 Task: Research Airbnb options in Leposaviq, Kosovo from 10th December, 2023 to 20th December, 2023 for 12 adults.6 bedrooms having 12 beds and 6 bathrooms. Property type can be flat. Amenities needed are: wifi, TV, free parkinig on premises, gym, breakfast. Look for 3 properties as per requirement.
Action: Mouse moved to (477, 66)
Screenshot: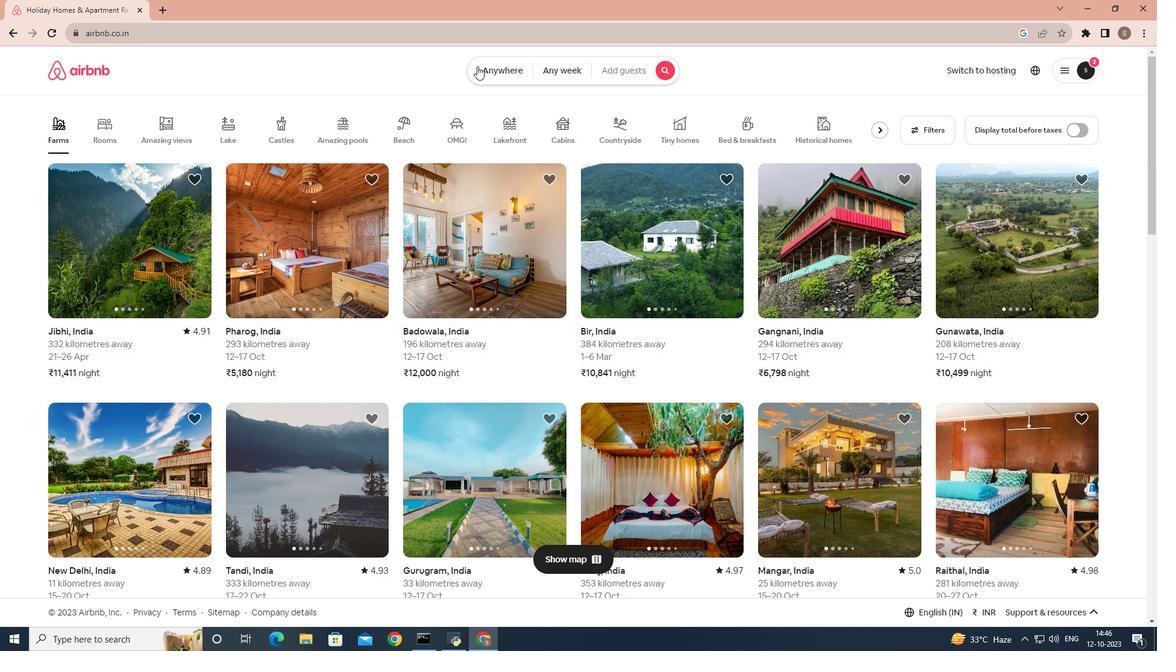 
Action: Mouse pressed left at (477, 66)
Screenshot: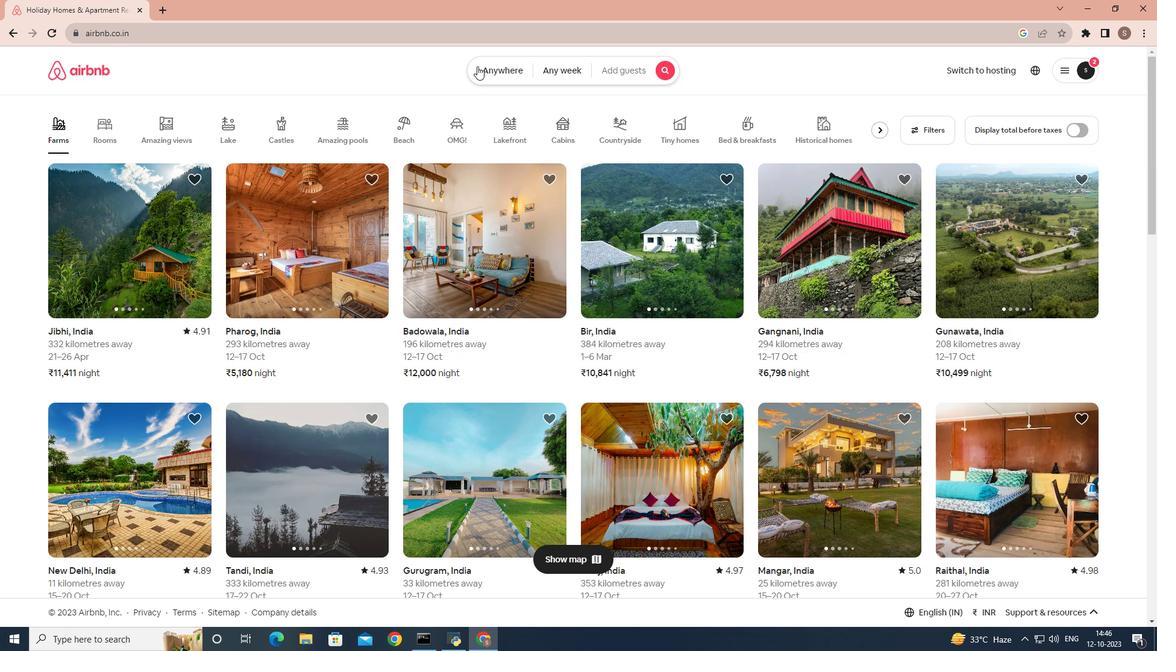 
Action: Mouse moved to (416, 116)
Screenshot: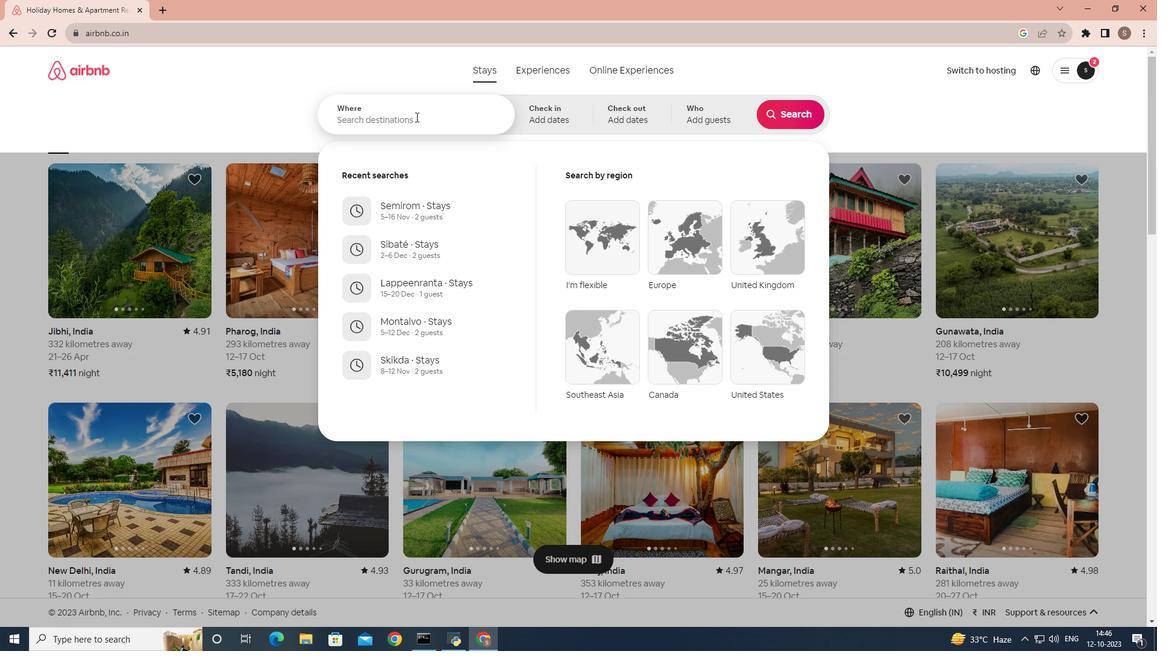 
Action: Mouse pressed left at (416, 116)
Screenshot: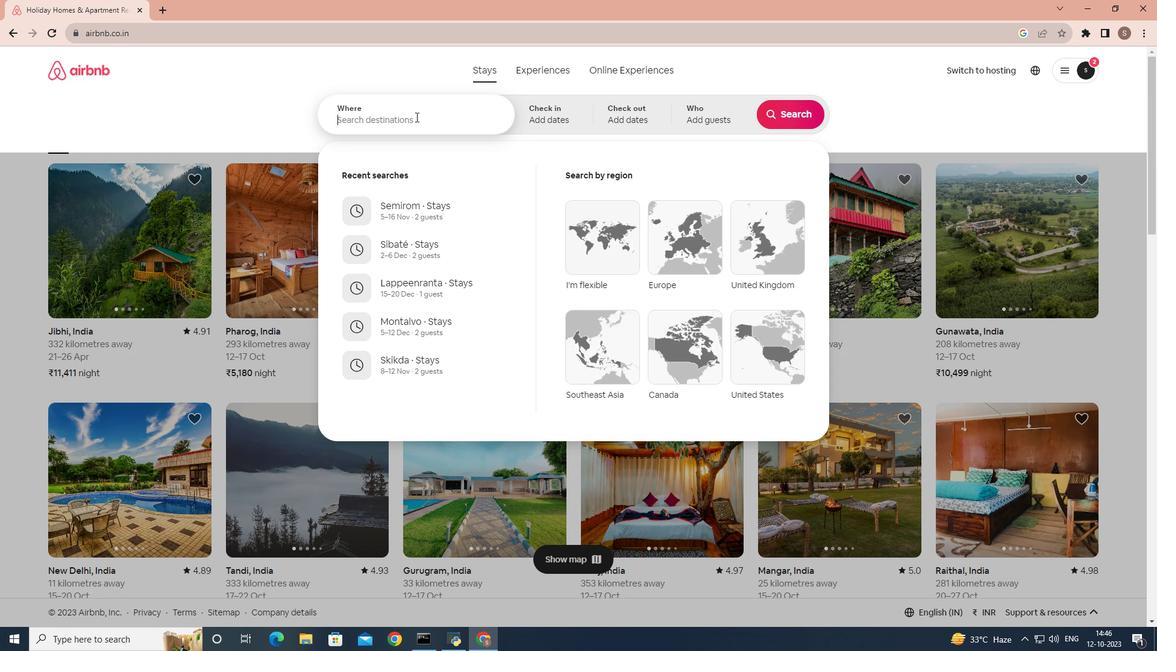 
Action: Key pressed leposaviq
Screenshot: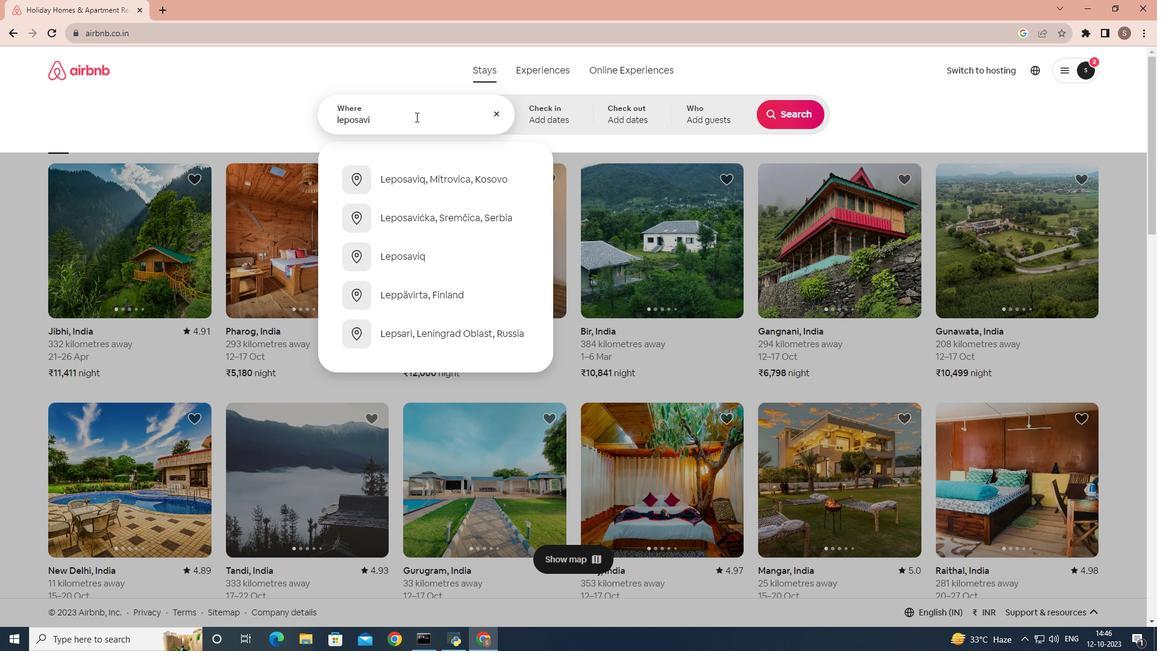 
Action: Mouse moved to (411, 173)
Screenshot: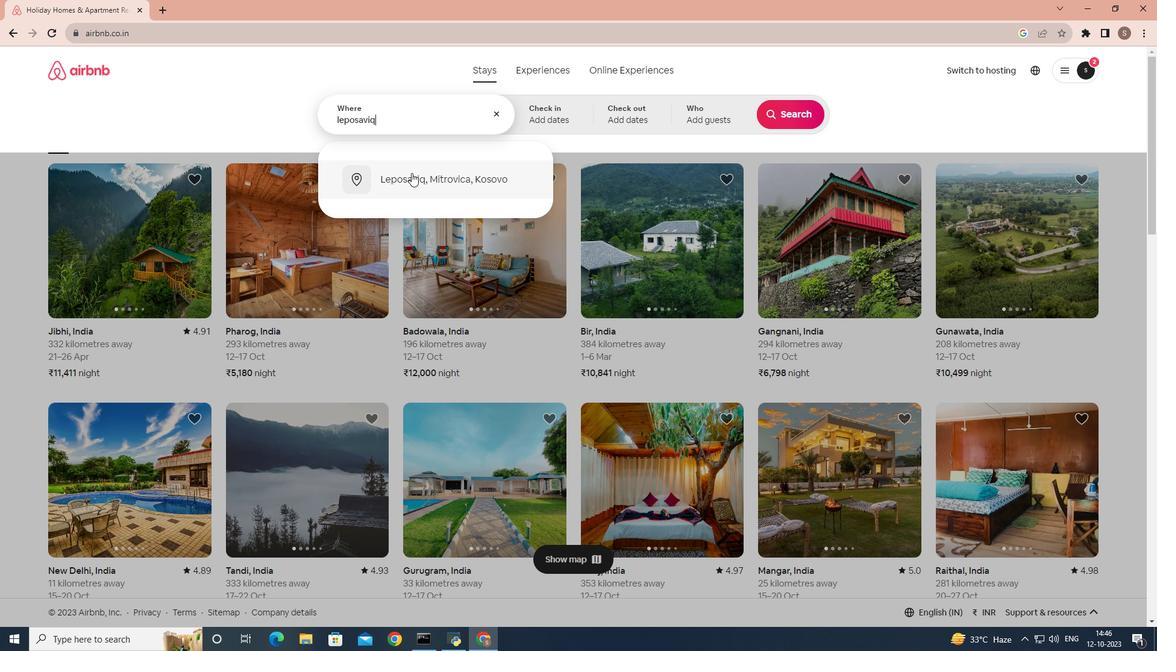 
Action: Mouse pressed left at (411, 173)
Screenshot: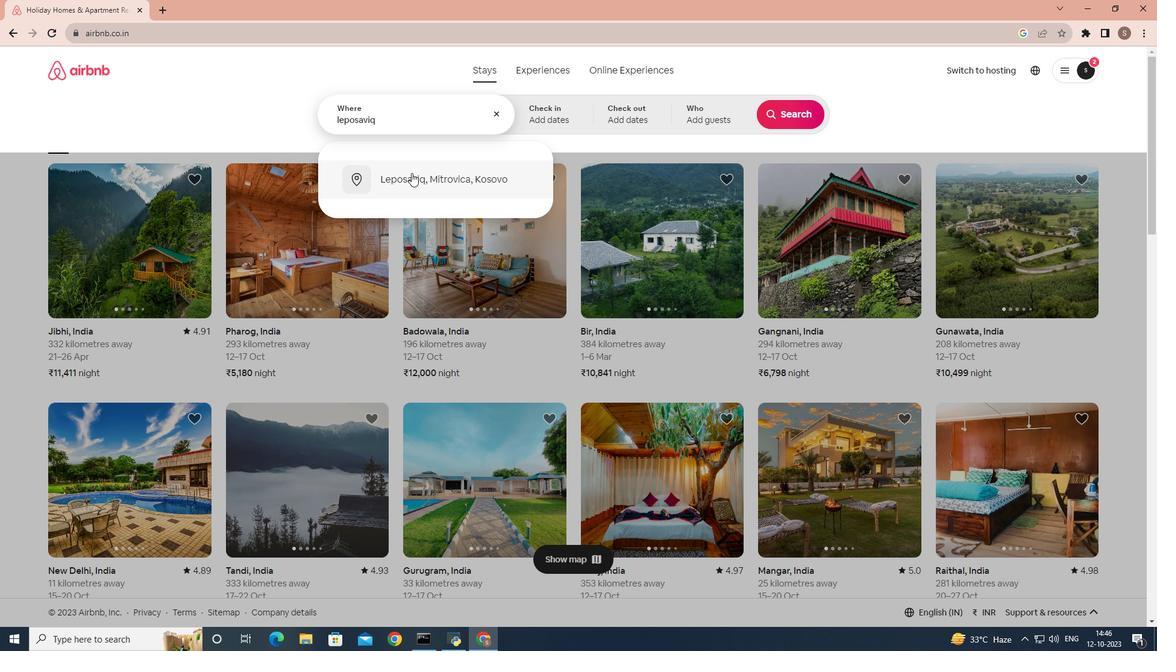 
Action: Mouse moved to (781, 208)
Screenshot: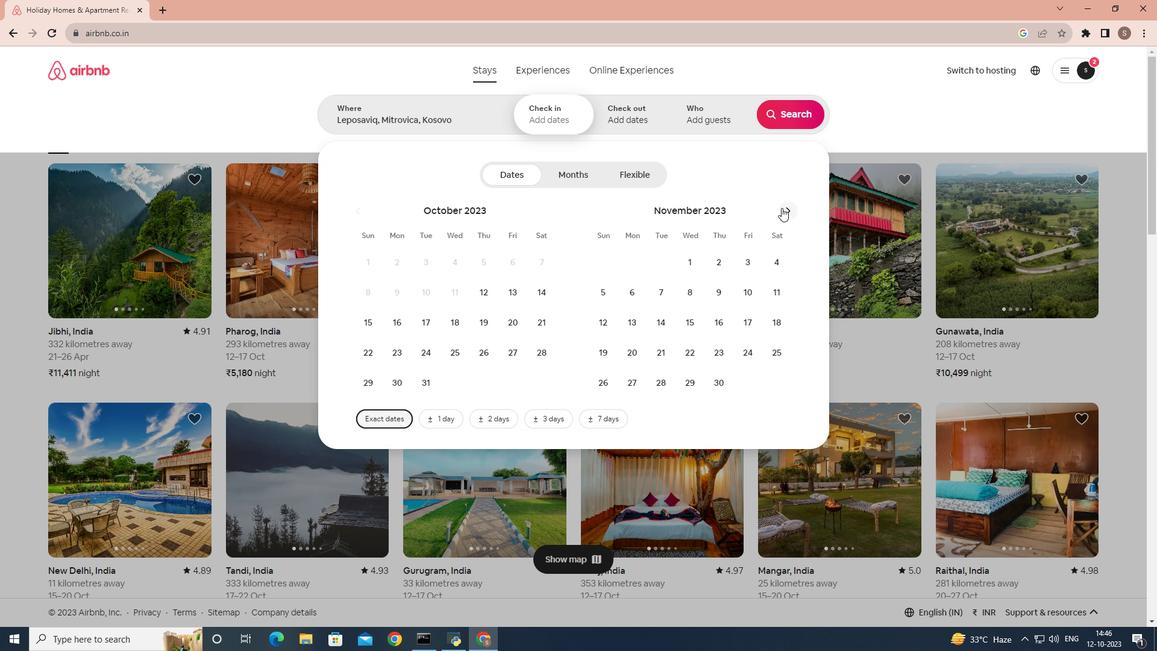 
Action: Mouse pressed left at (781, 208)
Screenshot: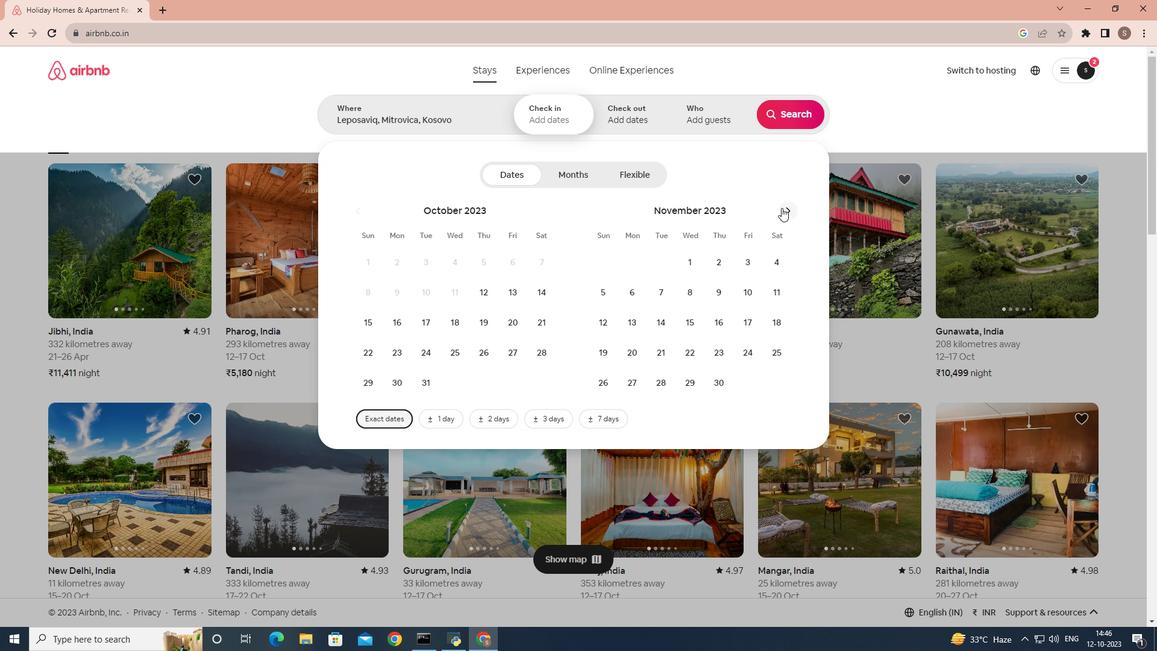 
Action: Mouse moved to (596, 318)
Screenshot: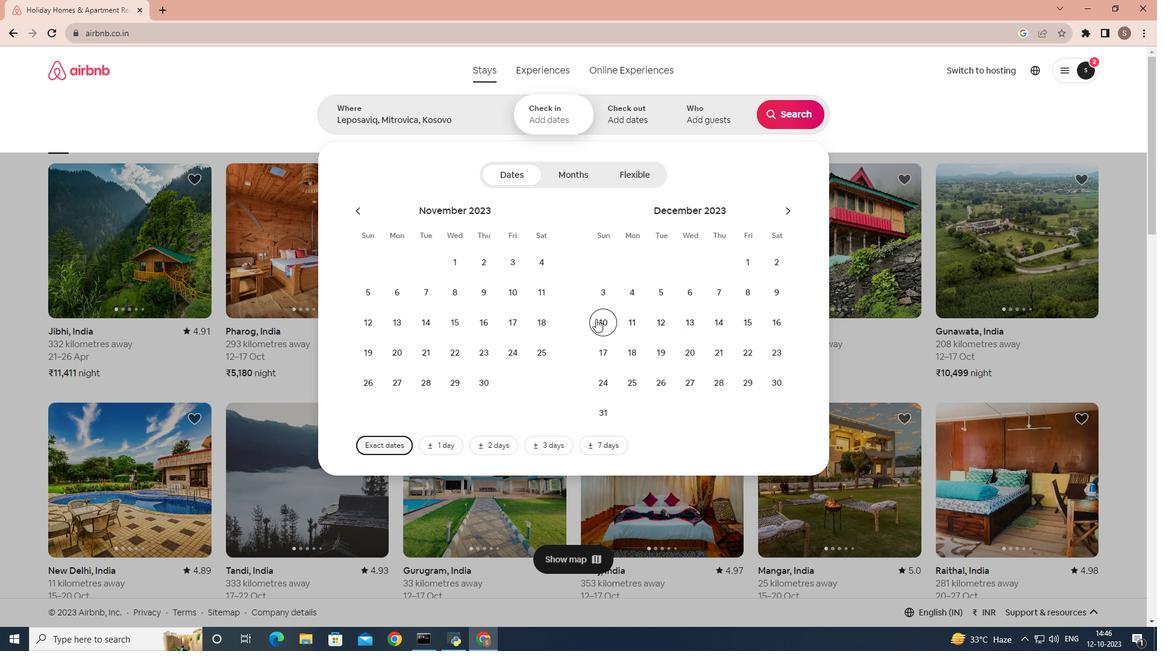 
Action: Mouse pressed left at (596, 318)
Screenshot: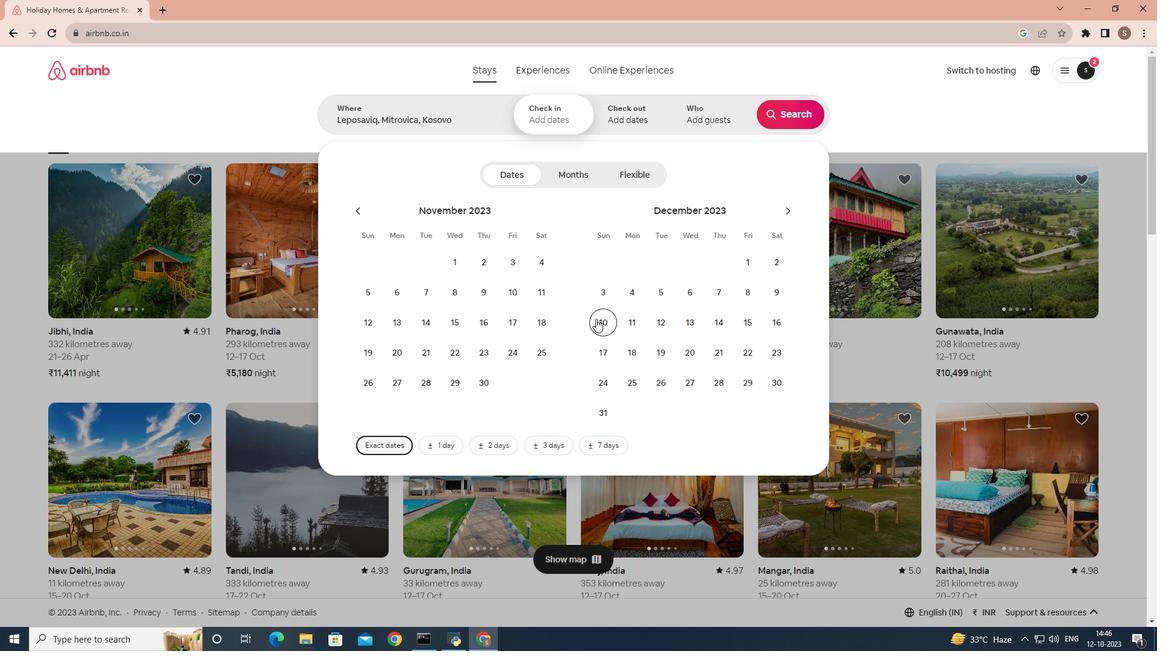 
Action: Mouse moved to (701, 353)
Screenshot: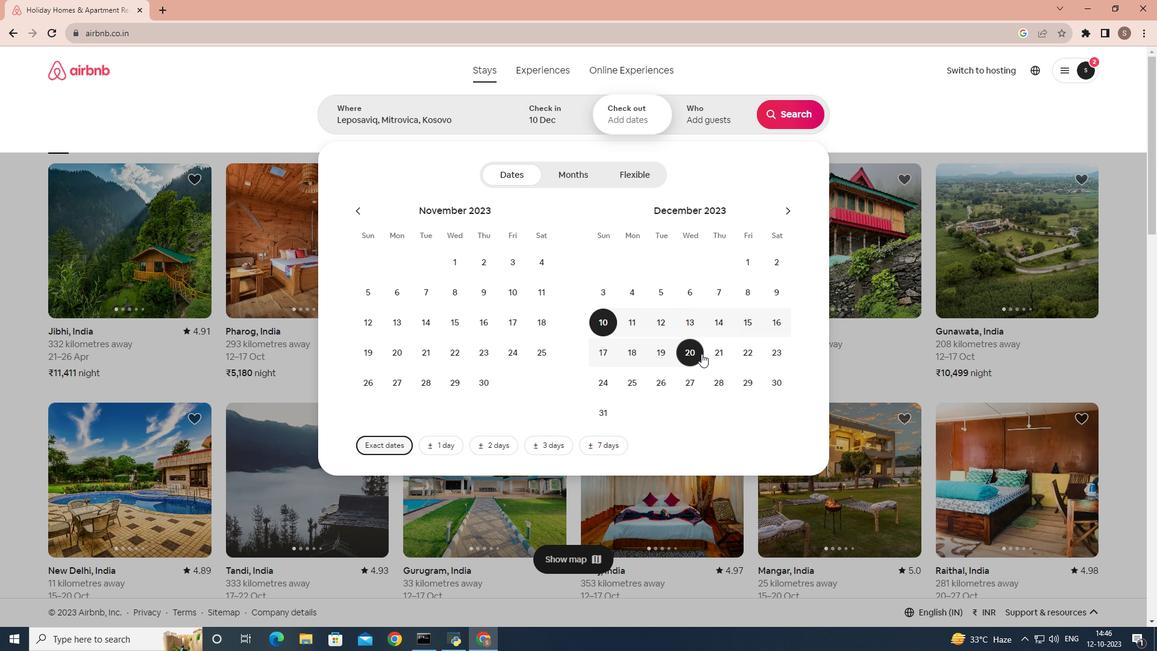 
Action: Mouse pressed left at (701, 353)
Screenshot: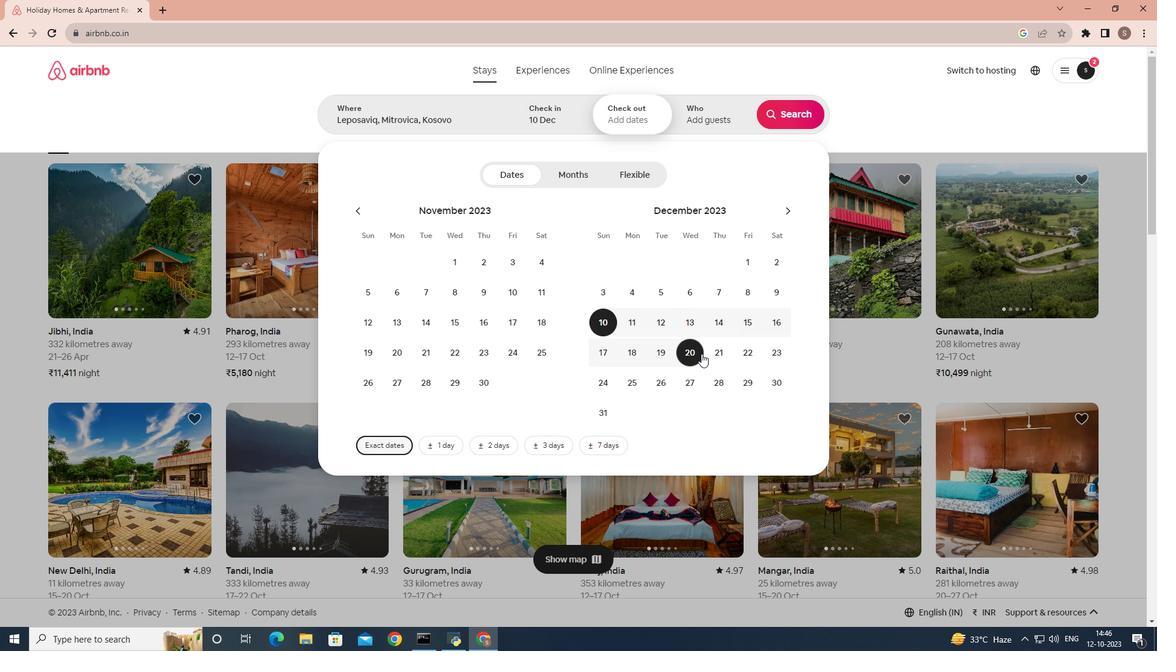 
Action: Mouse moved to (729, 129)
Screenshot: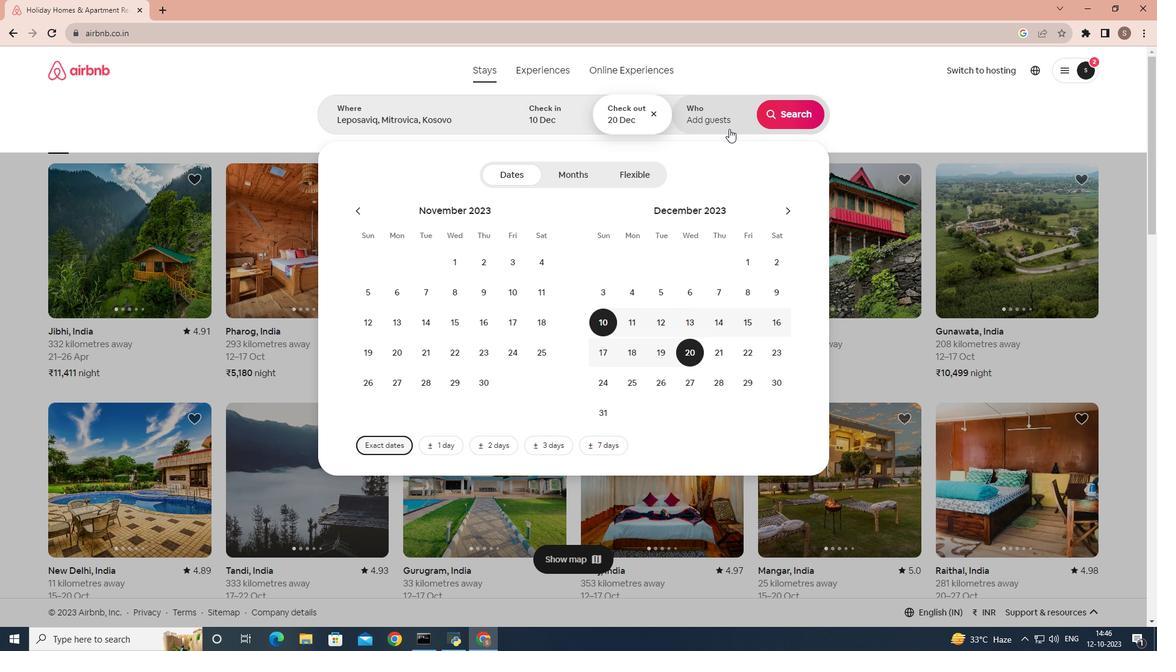 
Action: Mouse pressed left at (729, 129)
Screenshot: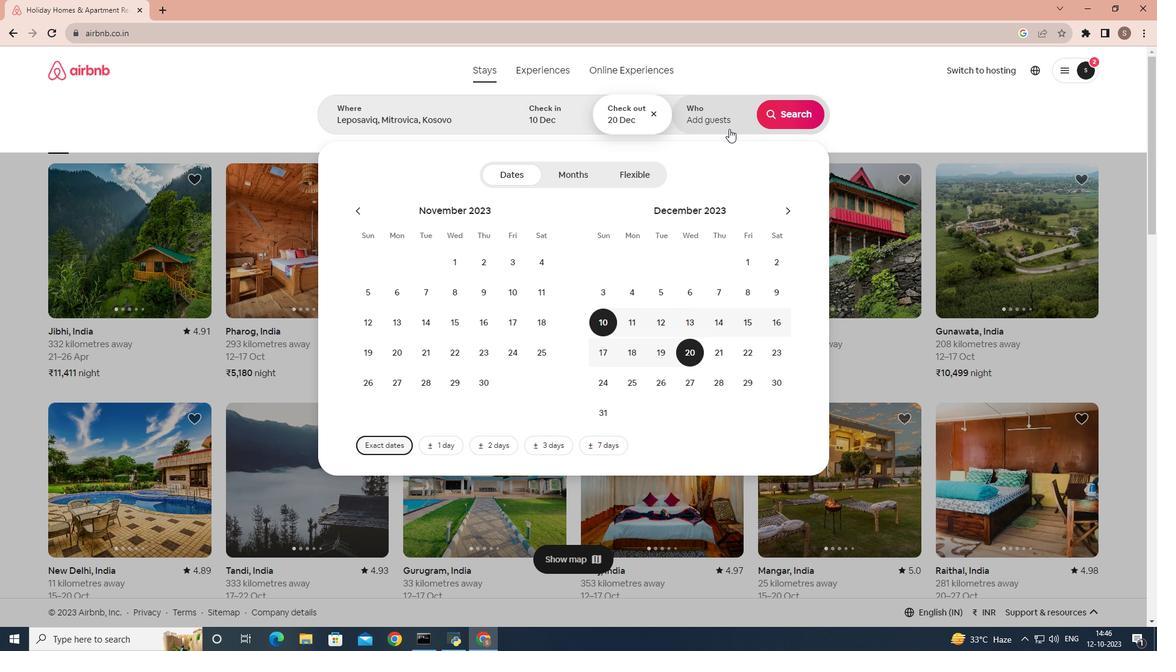 
Action: Mouse moved to (789, 184)
Screenshot: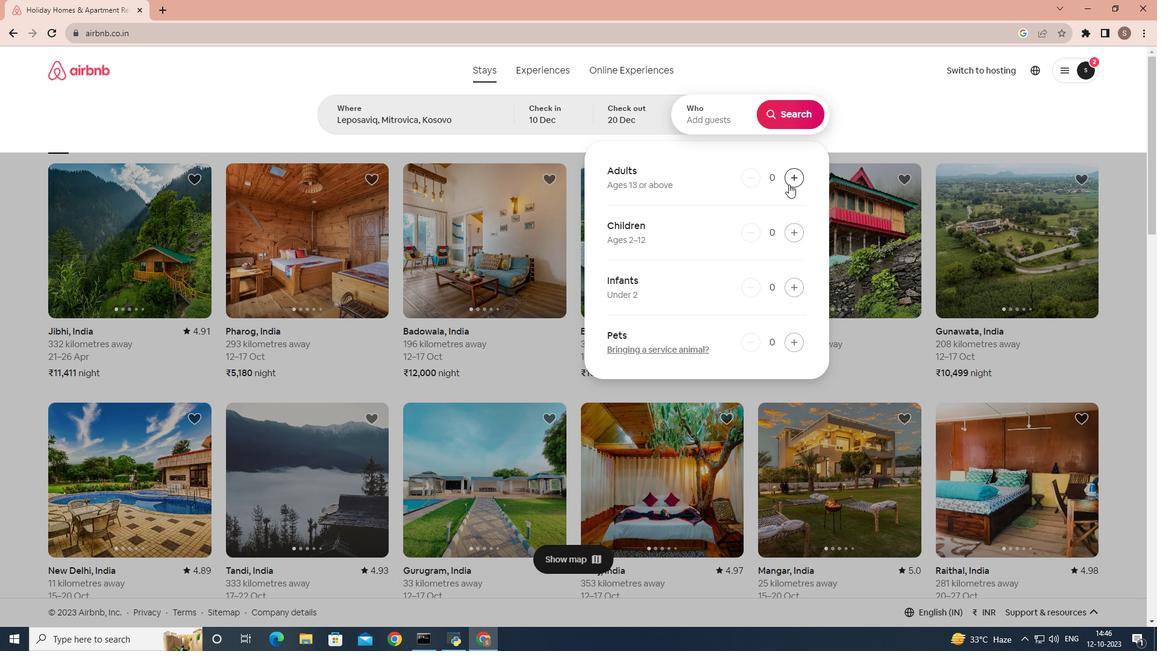 
Action: Mouse pressed left at (789, 184)
Screenshot: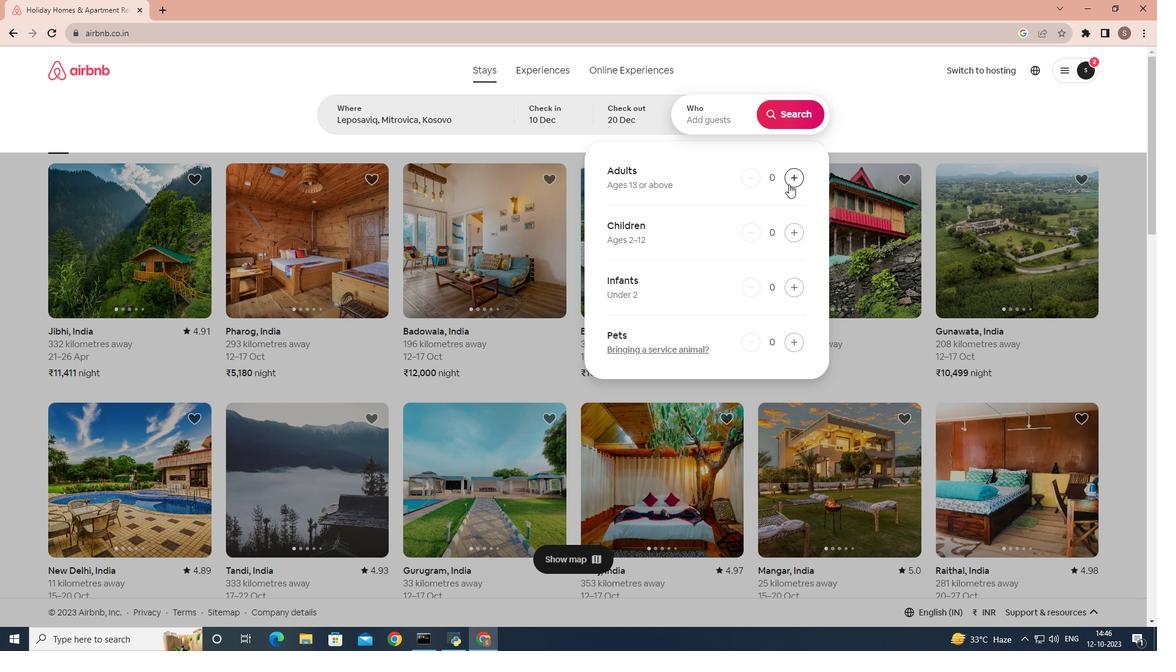 
Action: Mouse pressed left at (789, 184)
Screenshot: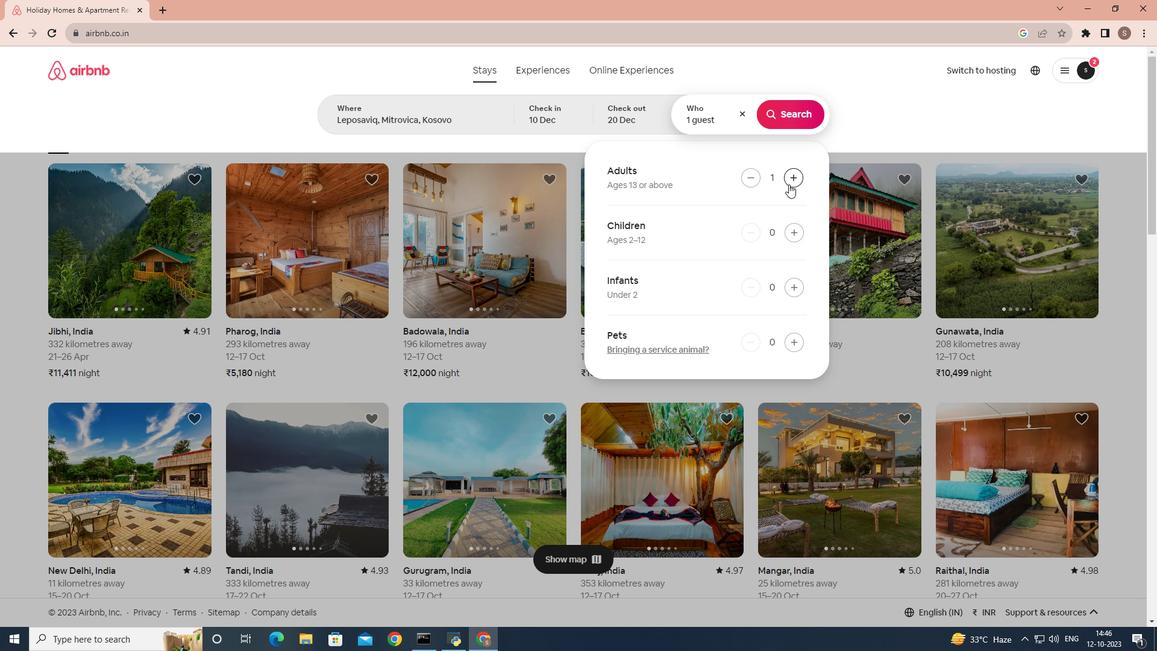
Action: Mouse pressed left at (789, 184)
Screenshot: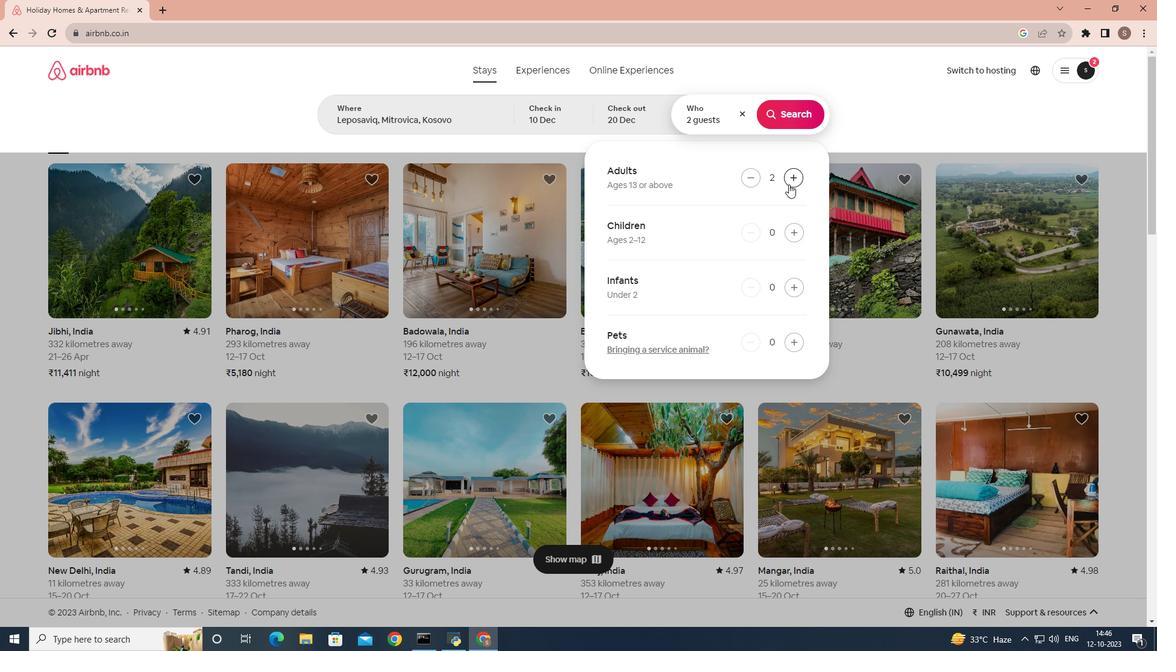 
Action: Mouse pressed left at (789, 184)
Screenshot: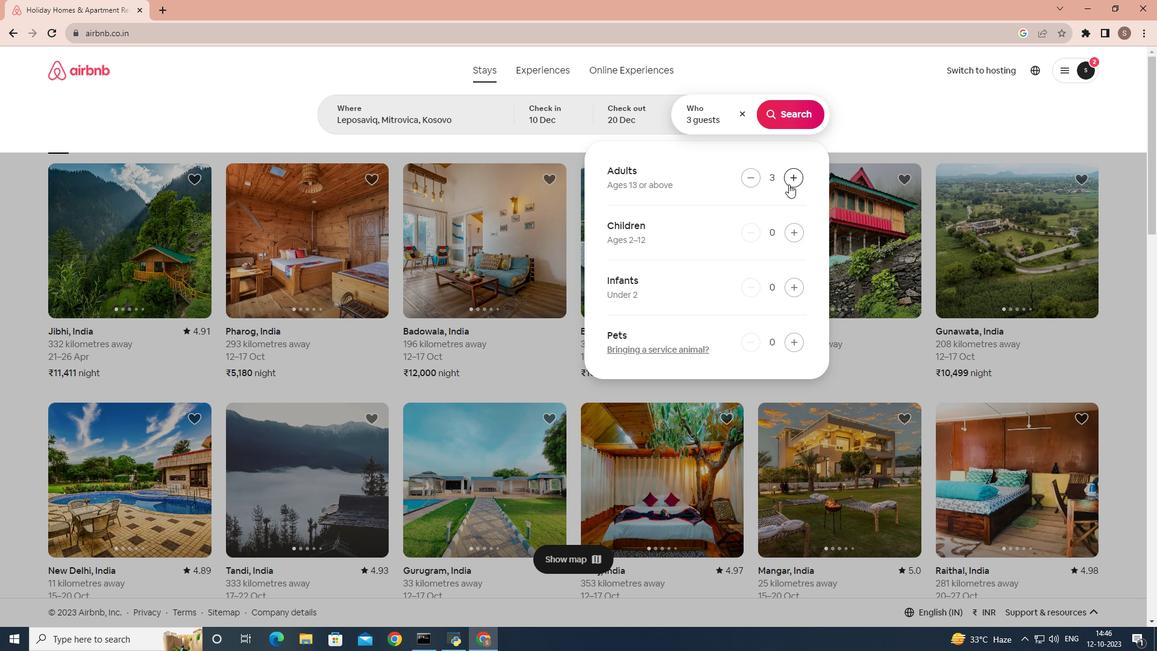 
Action: Mouse pressed left at (789, 184)
Screenshot: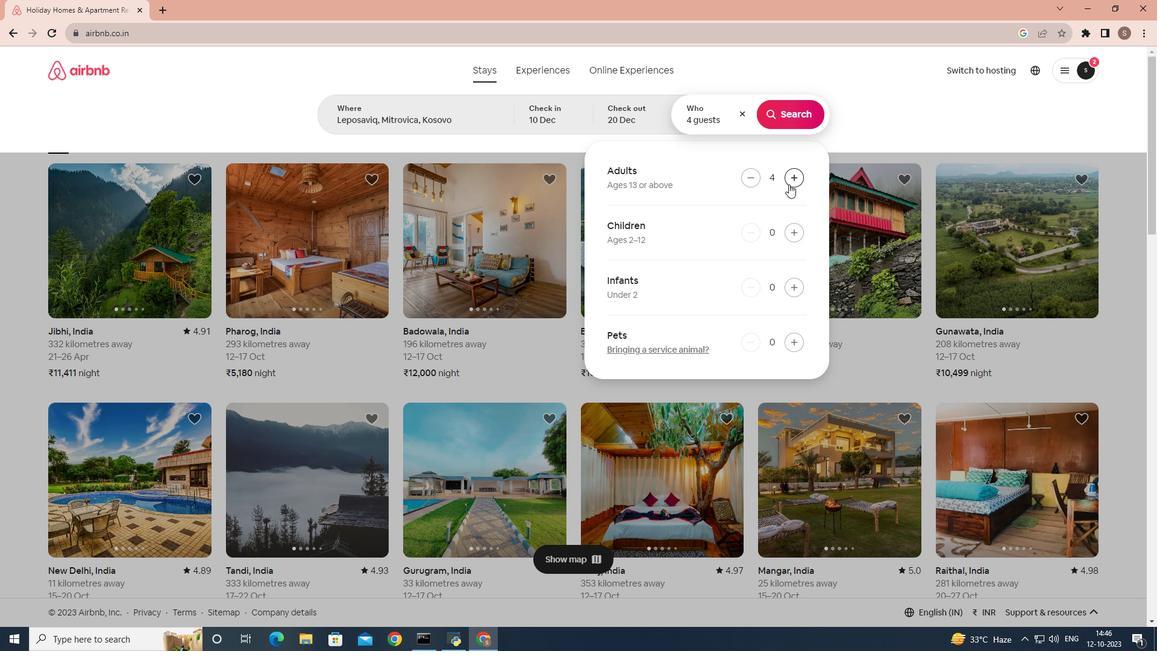 
Action: Mouse pressed left at (789, 184)
Screenshot: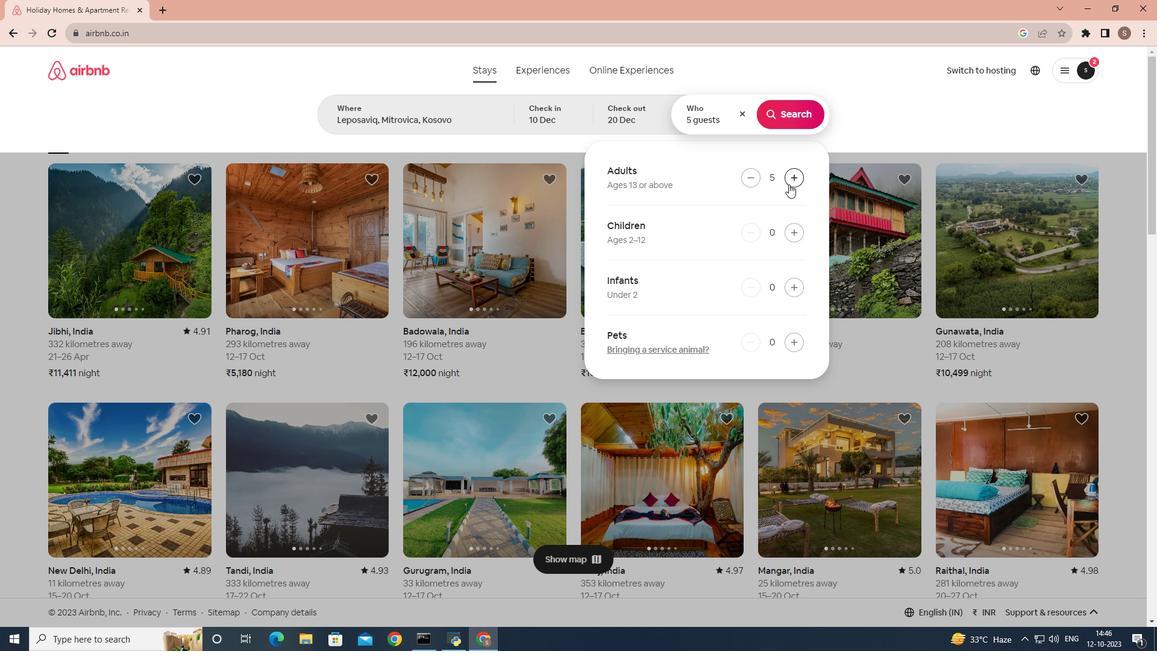 
Action: Mouse pressed left at (789, 184)
Screenshot: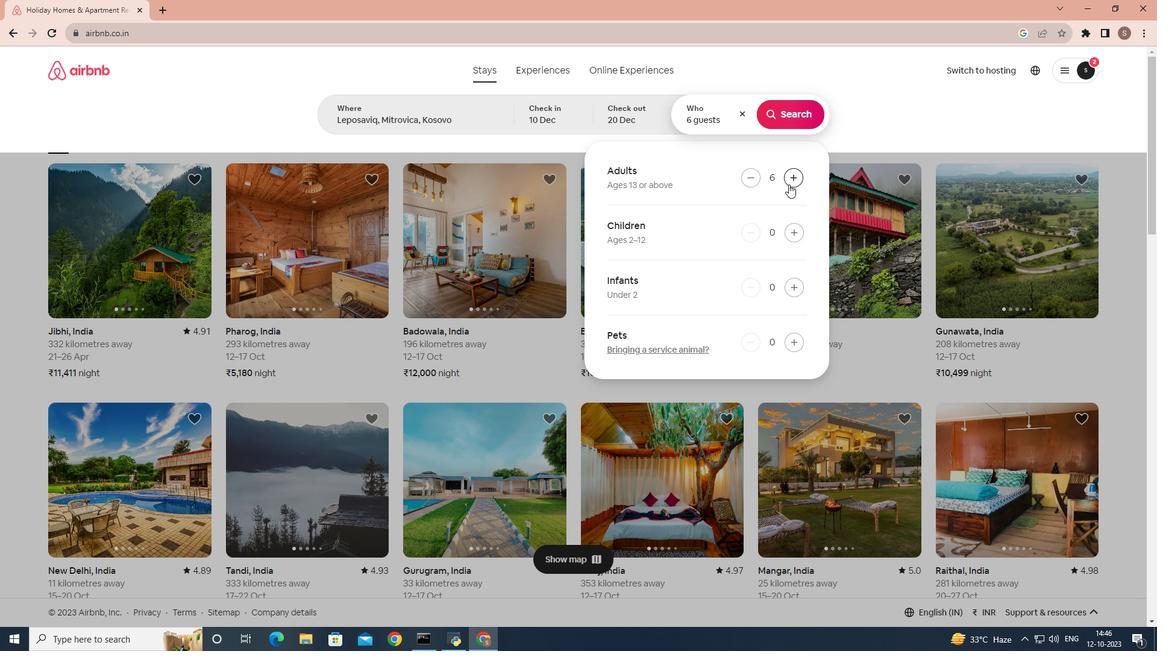 
Action: Mouse pressed left at (789, 184)
Screenshot: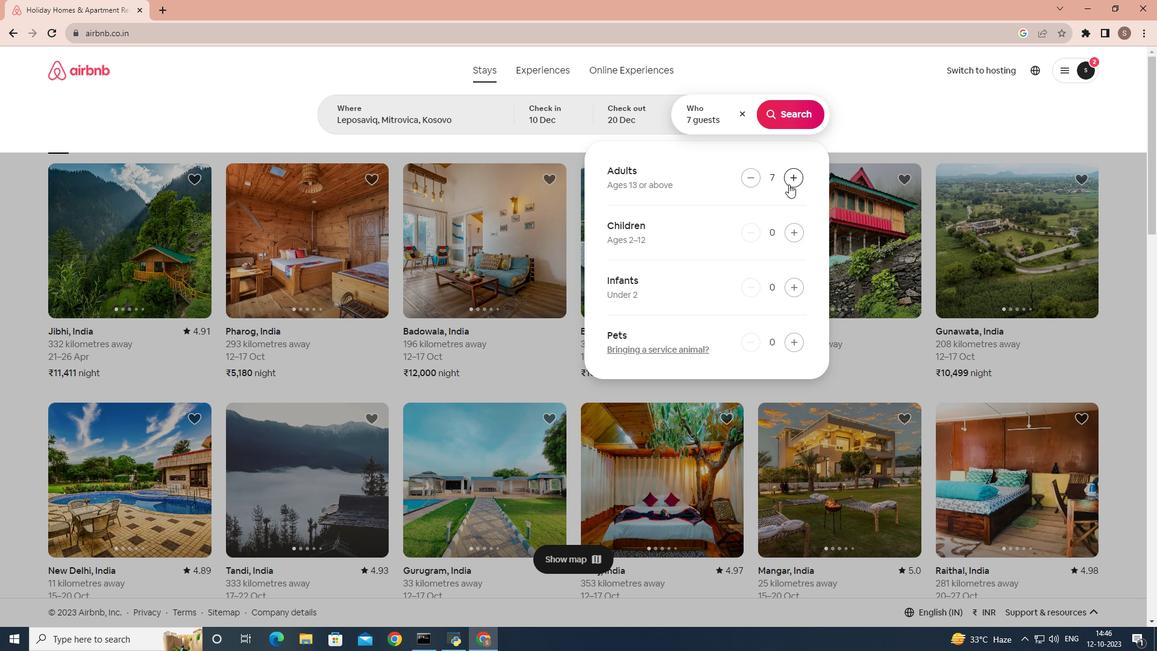 
Action: Mouse pressed left at (789, 184)
Screenshot: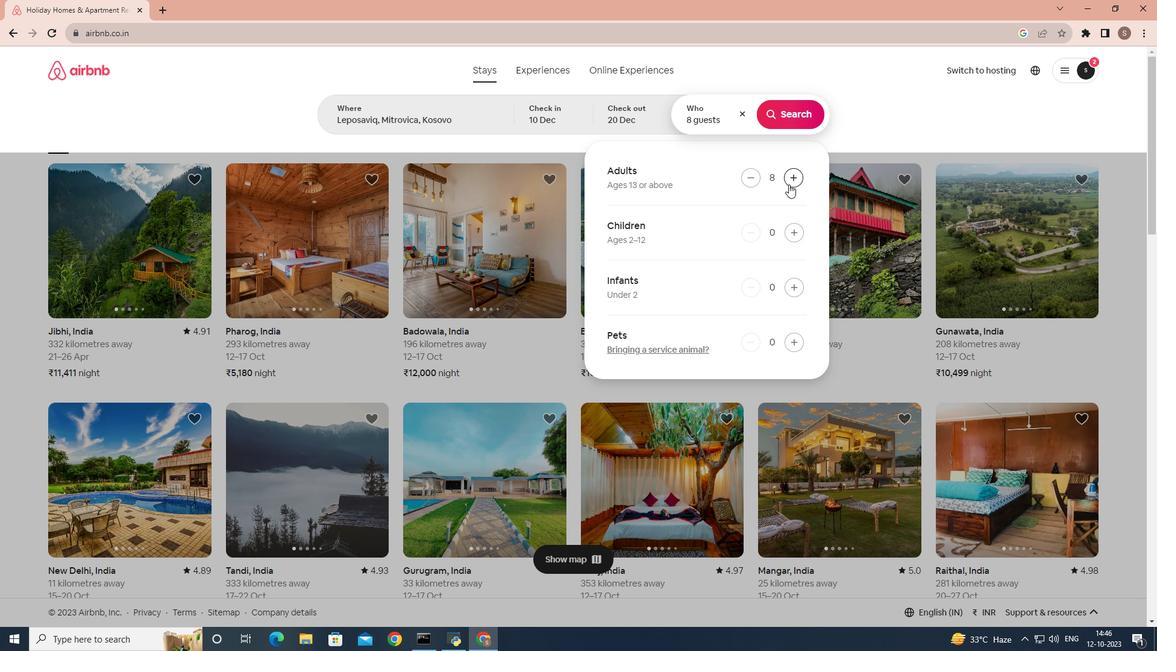 
Action: Mouse pressed left at (789, 184)
Screenshot: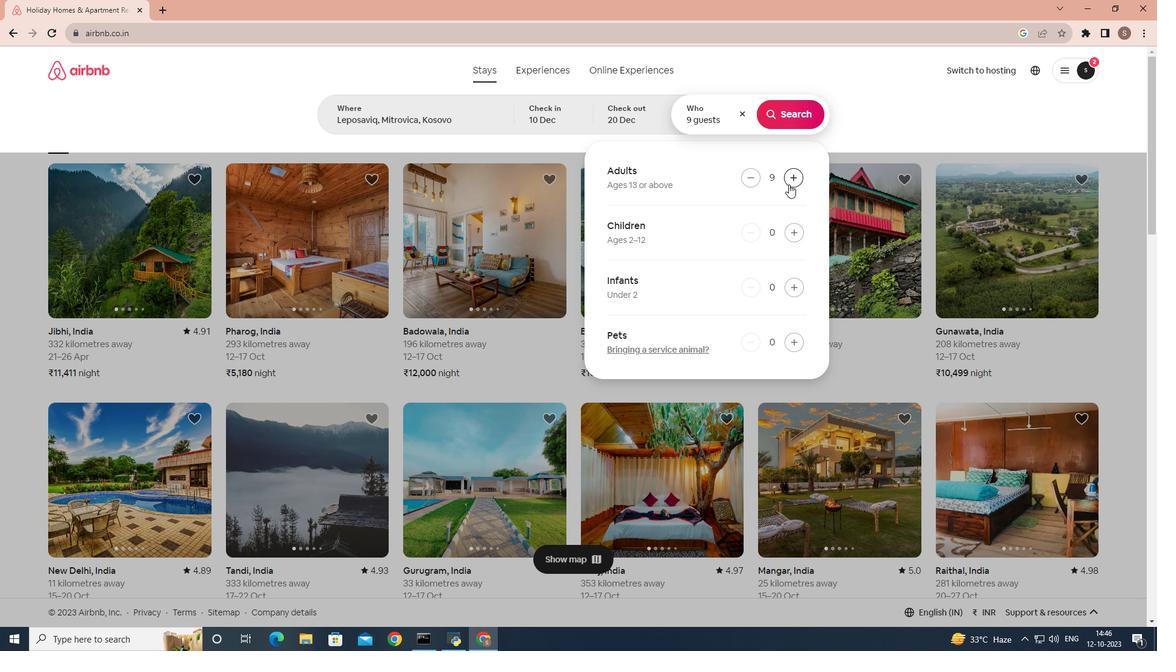
Action: Mouse pressed left at (789, 184)
Screenshot: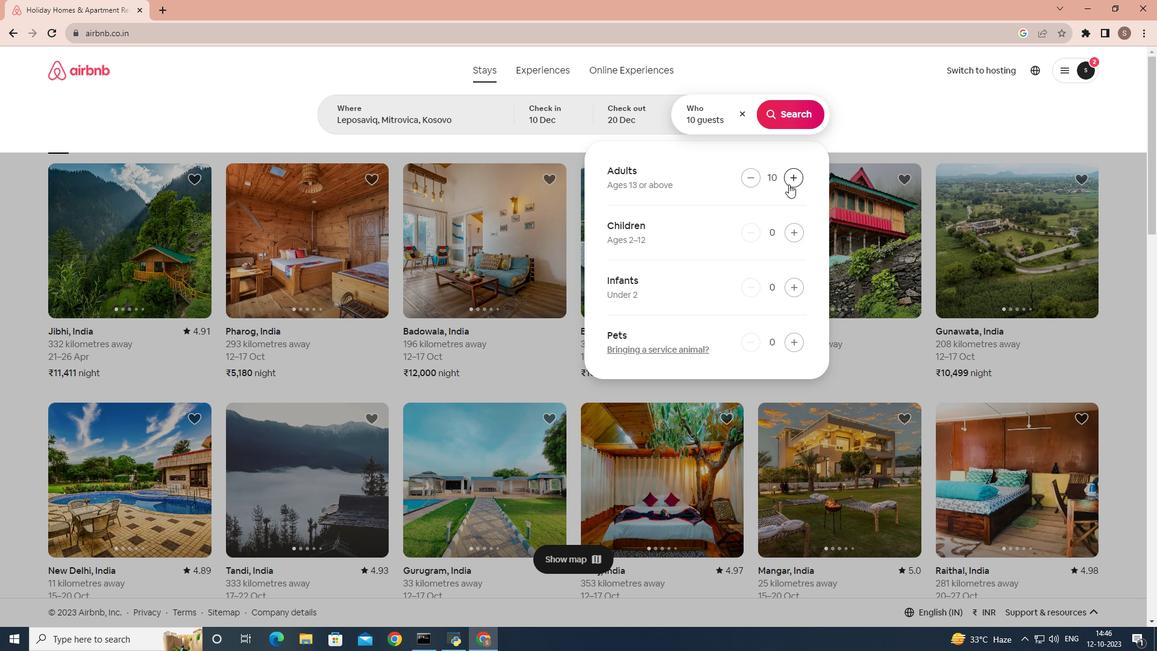 
Action: Mouse pressed left at (789, 184)
Screenshot: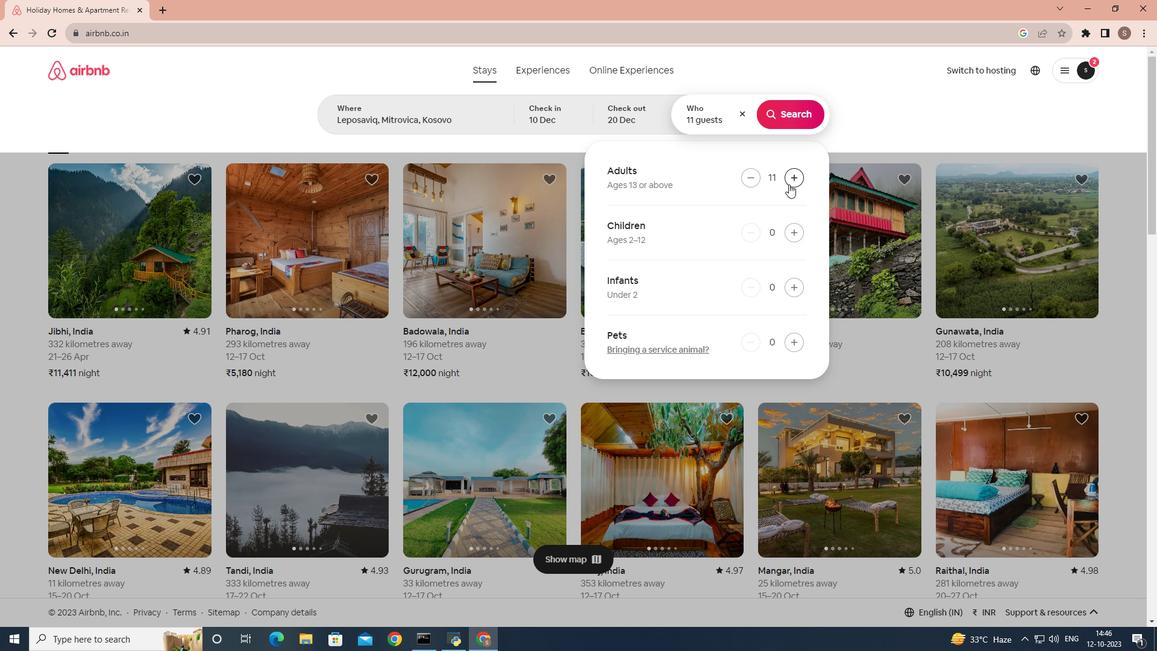 
Action: Mouse moved to (804, 116)
Screenshot: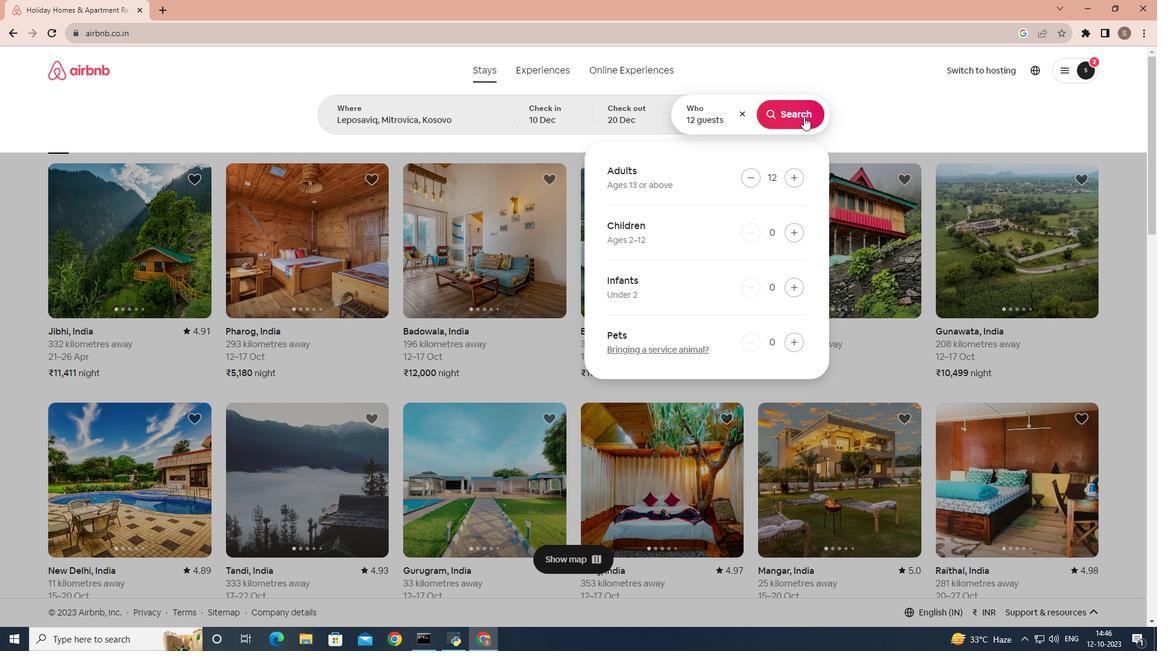 
Action: Mouse pressed left at (804, 116)
Screenshot: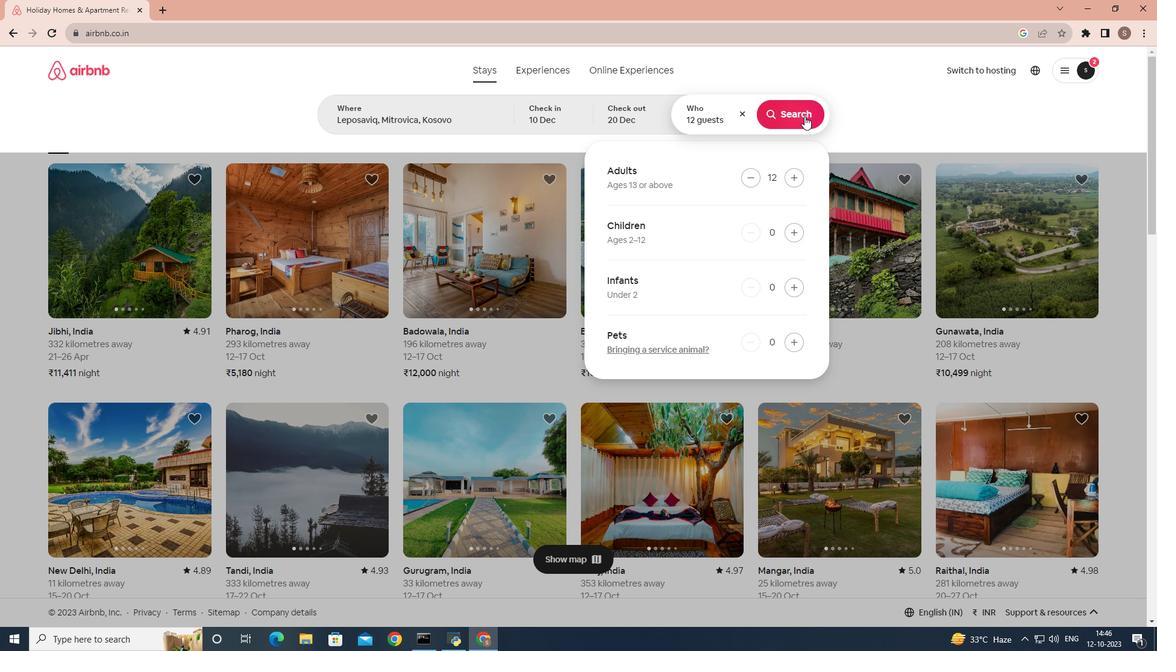 
Action: Mouse moved to (967, 122)
Screenshot: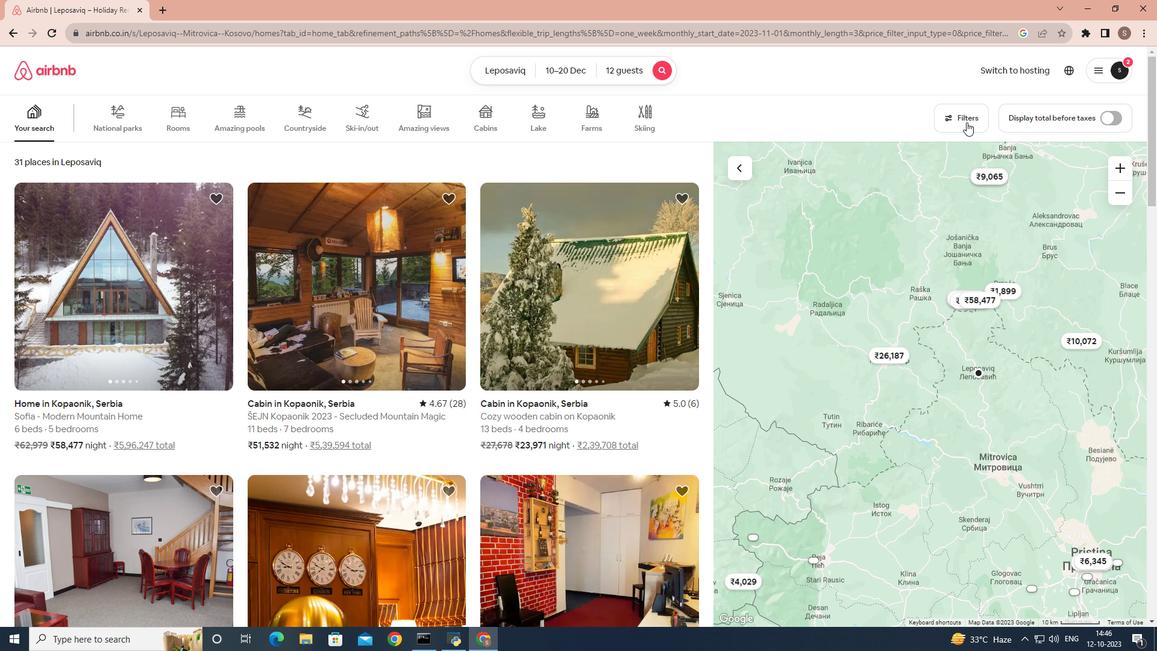 
Action: Mouse pressed left at (967, 122)
Screenshot: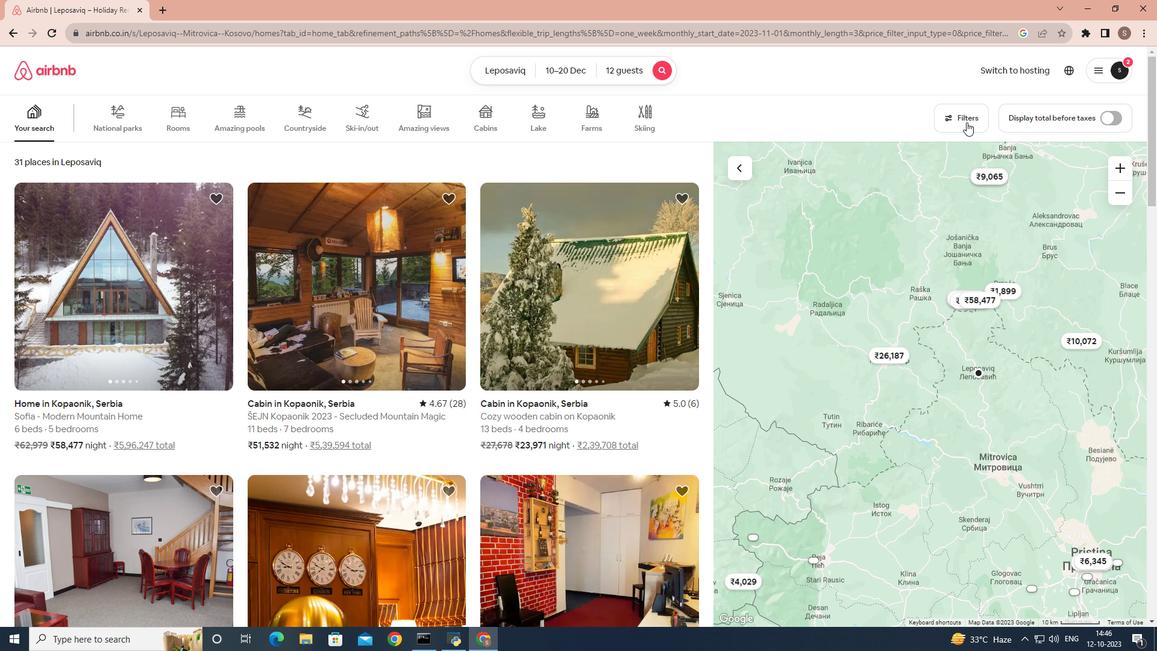 
Action: Mouse moved to (482, 424)
Screenshot: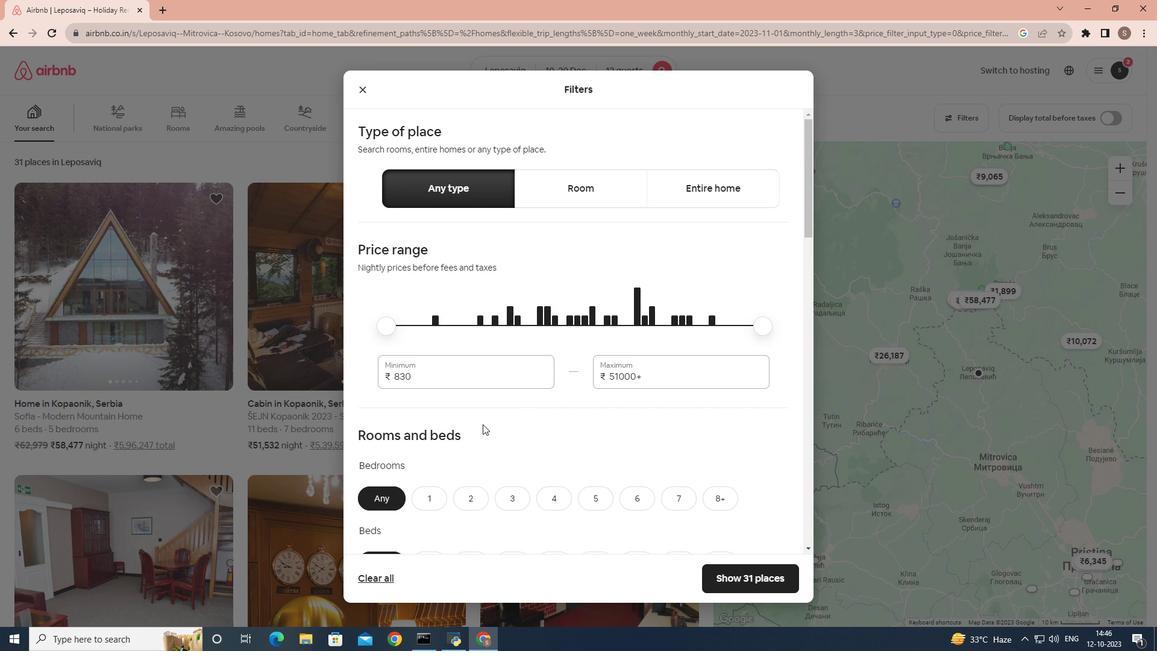 
Action: Mouse scrolled (482, 423) with delta (0, 0)
Screenshot: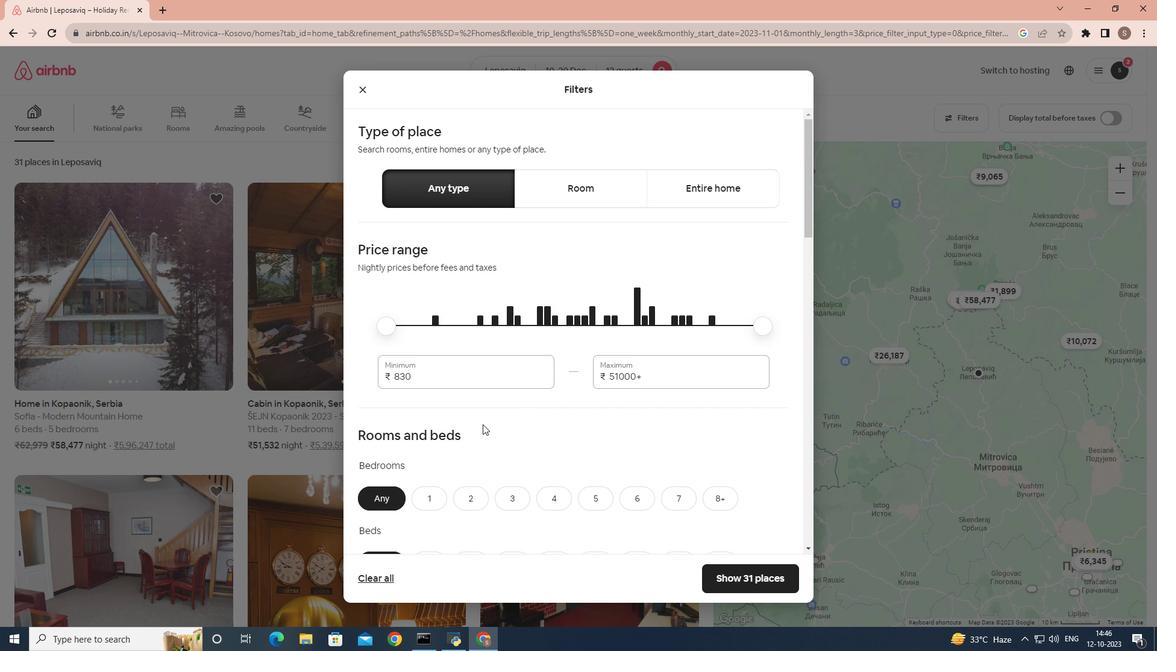 
Action: Mouse scrolled (482, 423) with delta (0, 0)
Screenshot: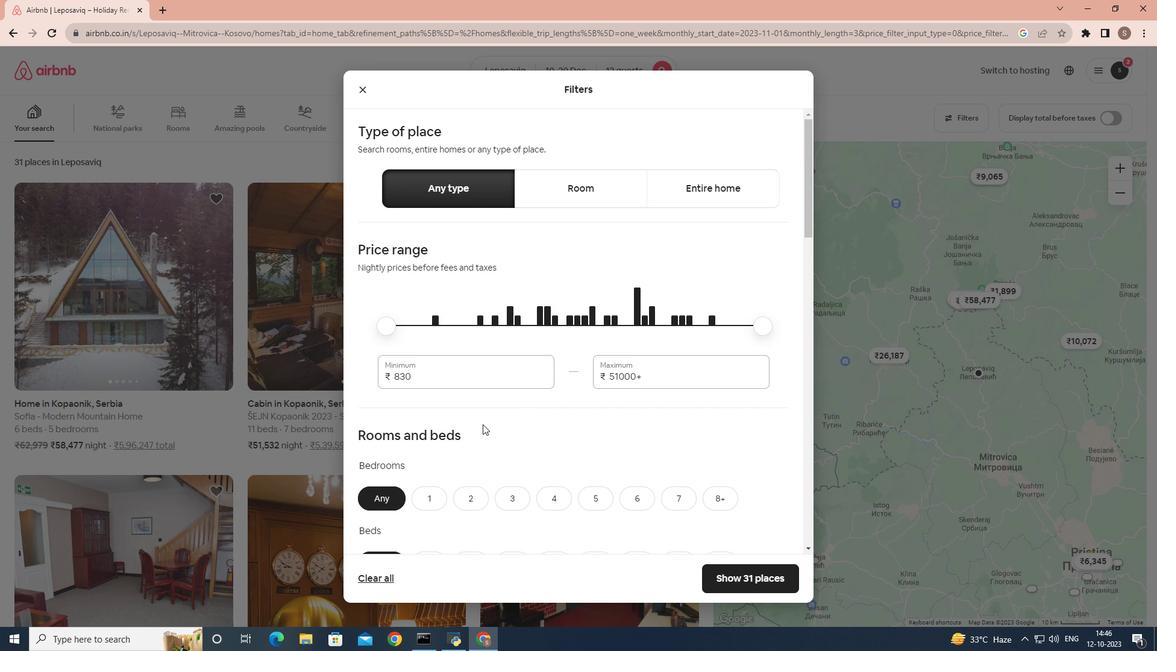 
Action: Mouse scrolled (482, 423) with delta (0, 0)
Screenshot: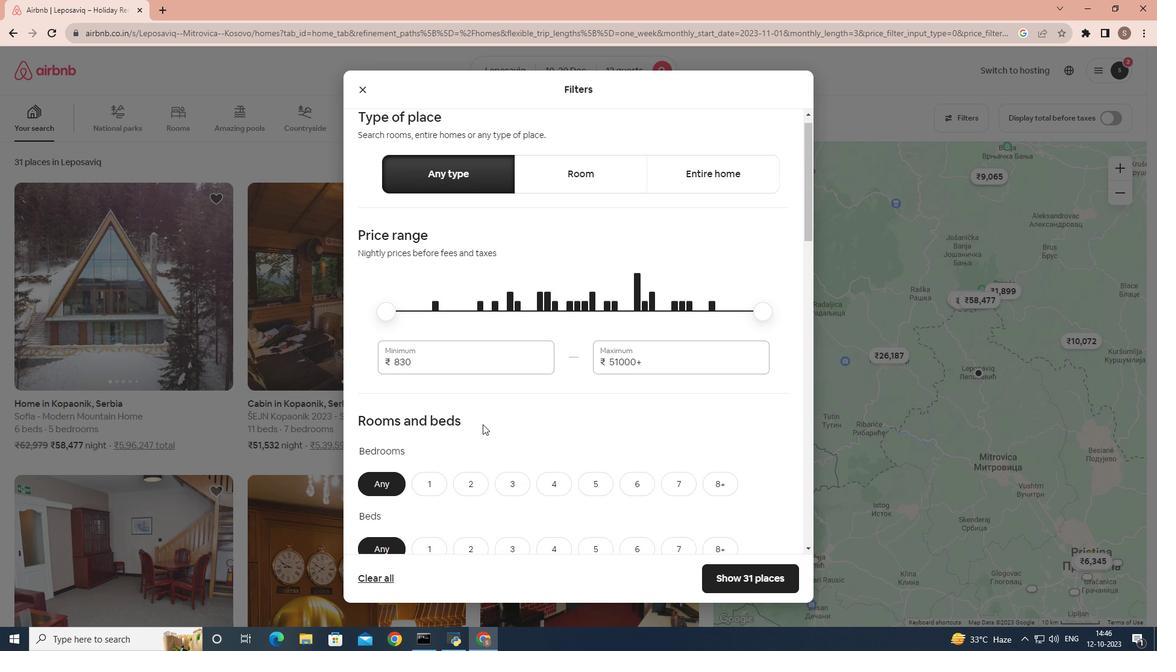 
Action: Mouse scrolled (482, 423) with delta (0, 0)
Screenshot: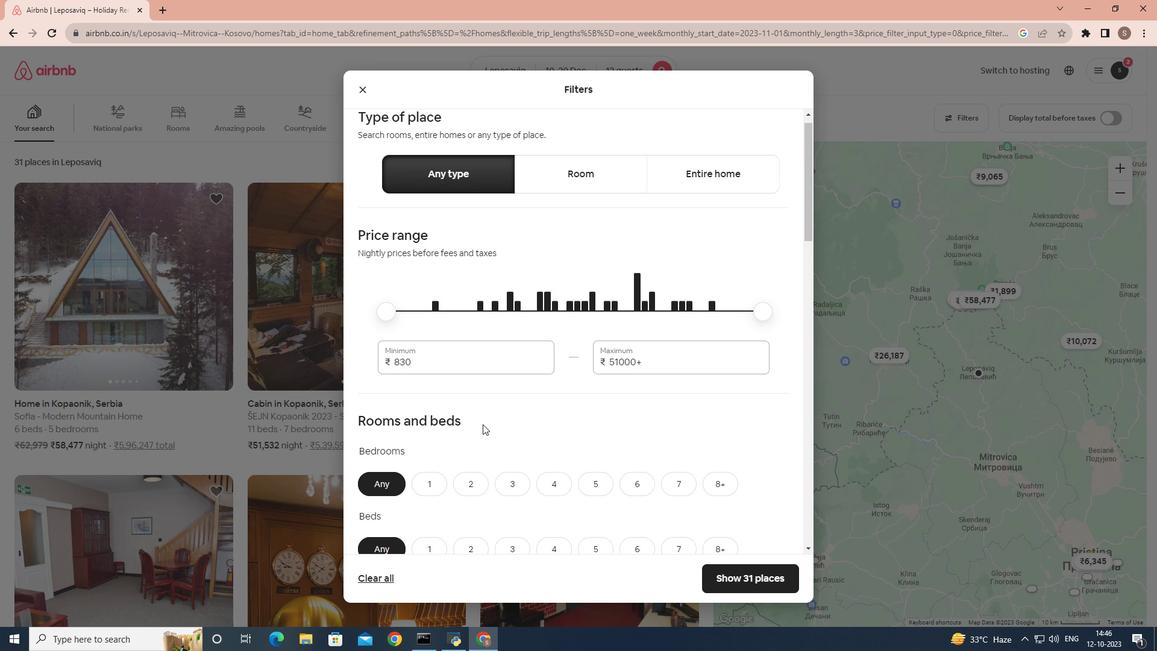 
Action: Mouse moved to (649, 260)
Screenshot: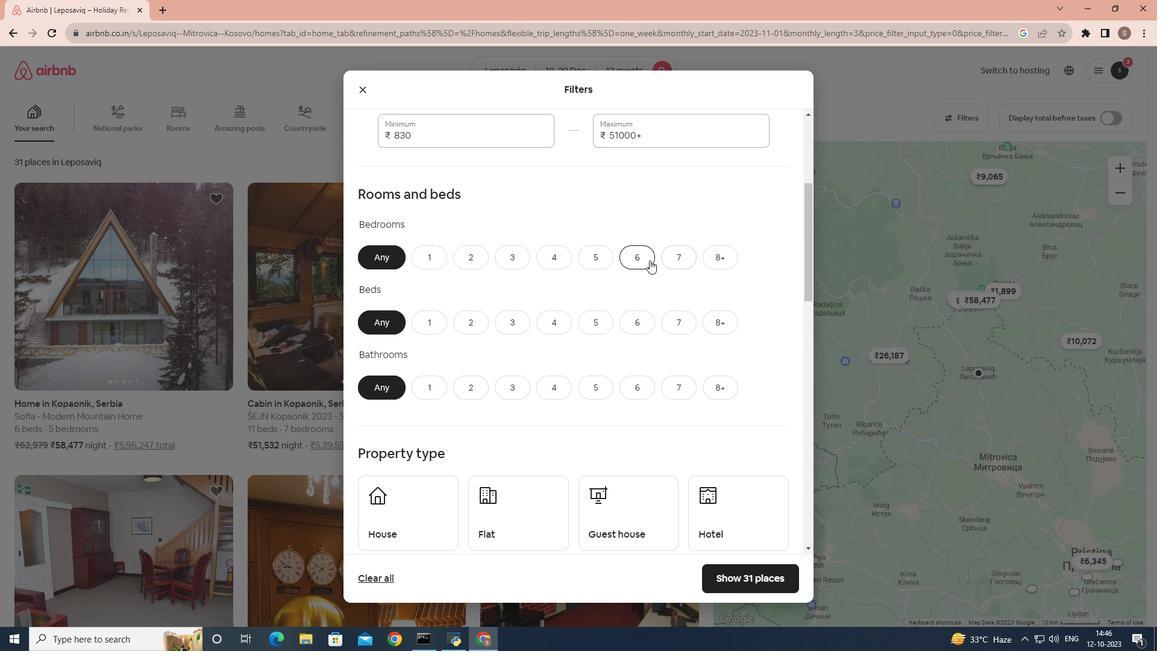 
Action: Mouse pressed left at (649, 260)
Screenshot: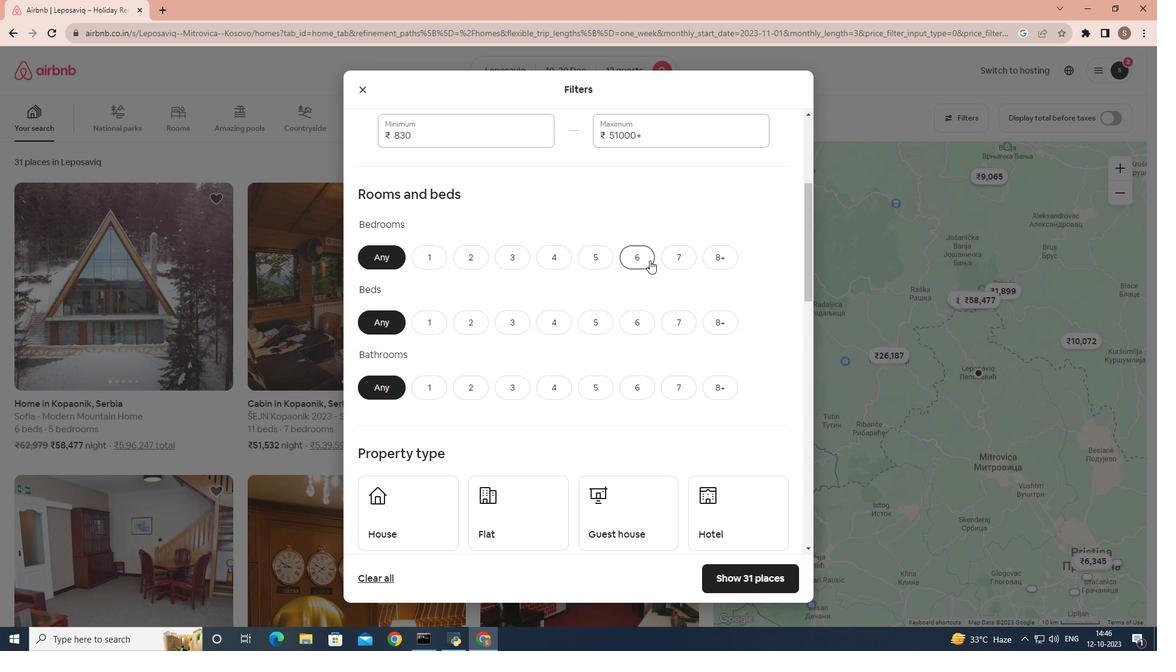 
Action: Mouse moved to (714, 326)
Screenshot: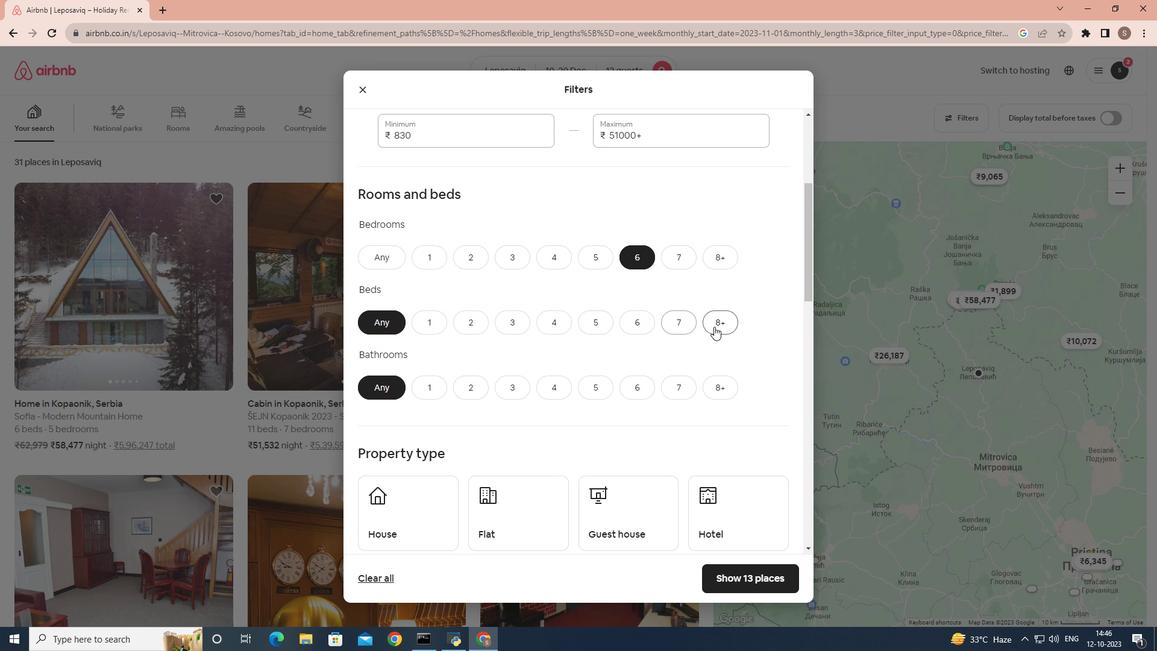 
Action: Mouse pressed left at (714, 326)
Screenshot: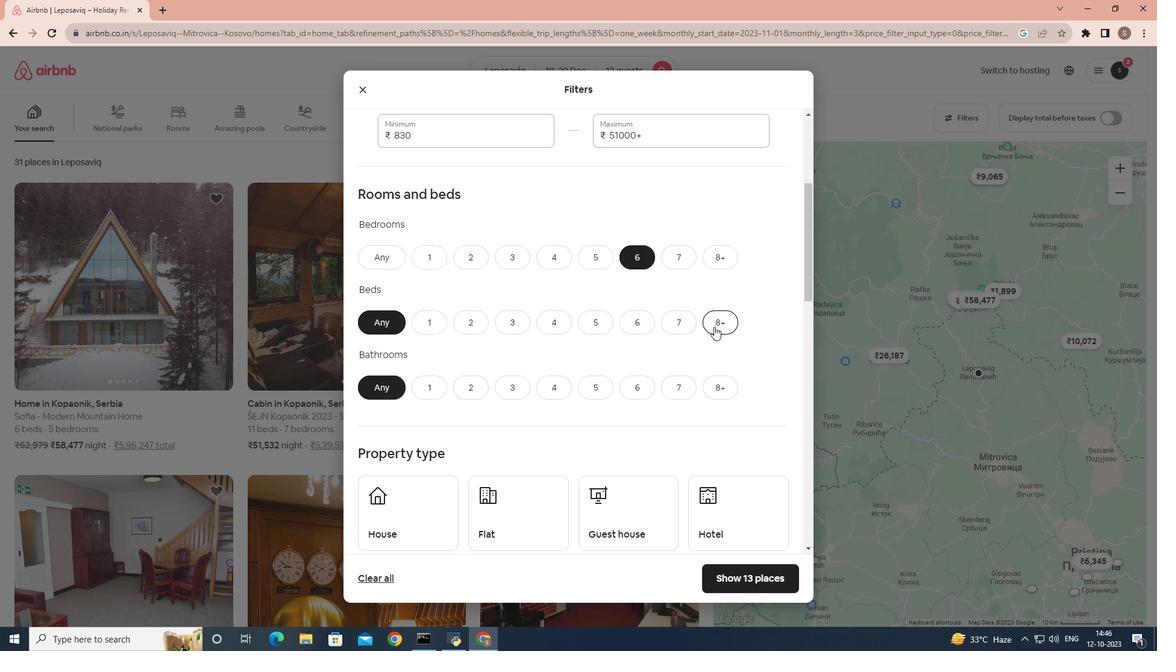 
Action: Mouse moved to (630, 390)
Screenshot: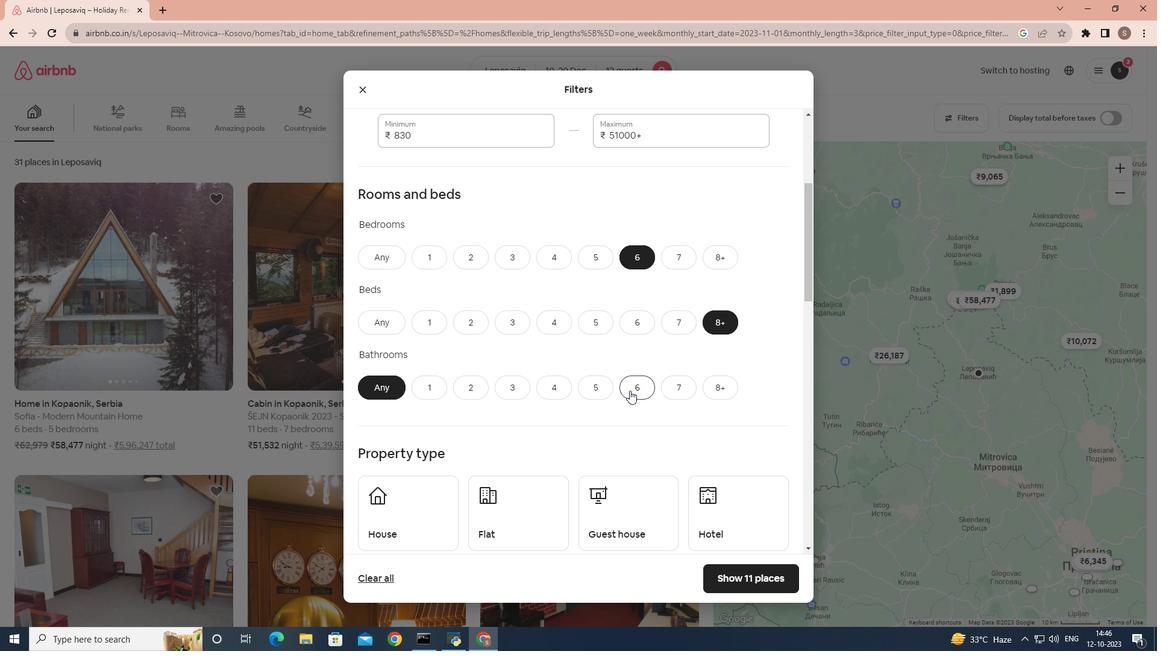 
Action: Mouse pressed left at (630, 390)
Screenshot: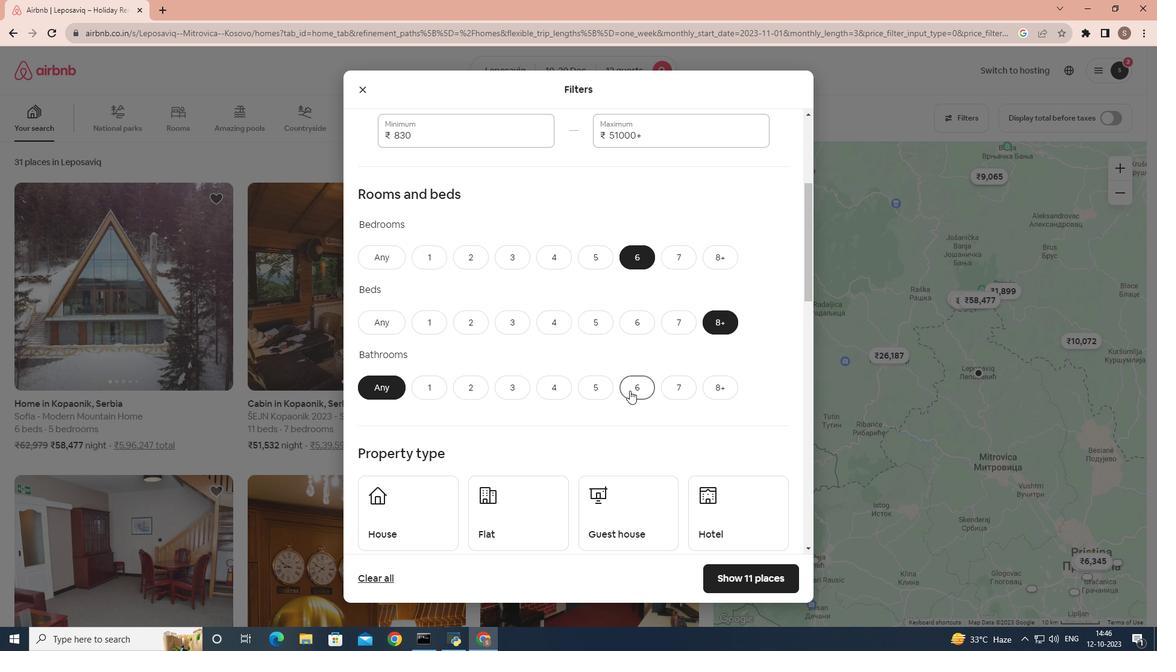 
Action: Mouse moved to (494, 382)
Screenshot: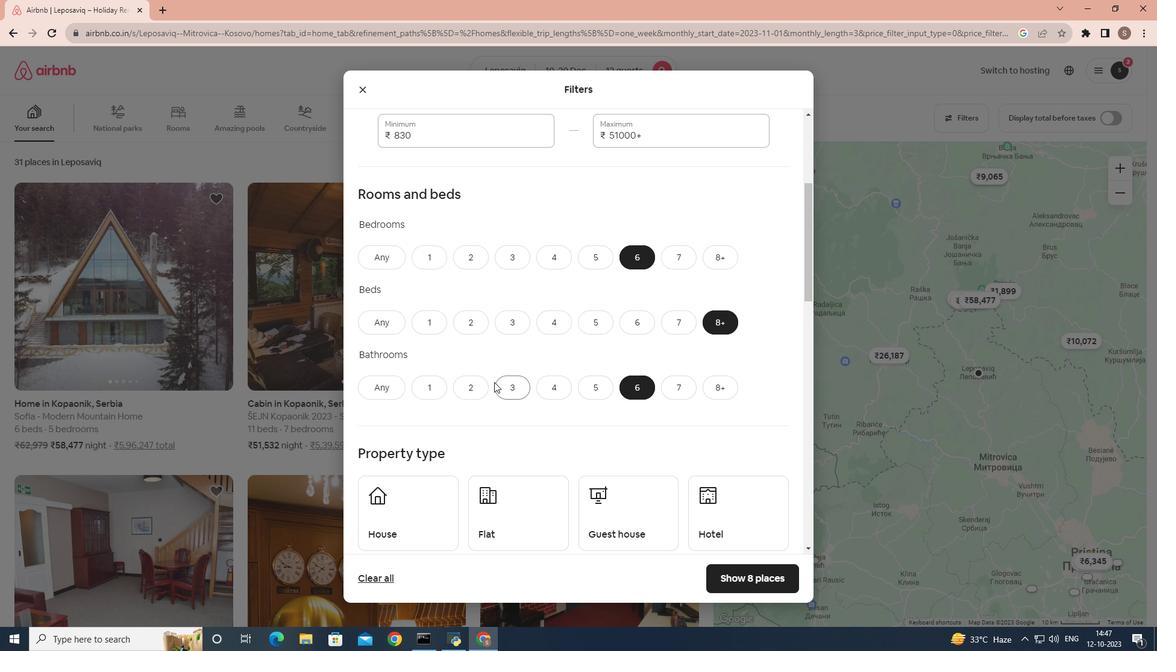 
Action: Mouse scrolled (494, 381) with delta (0, 0)
Screenshot: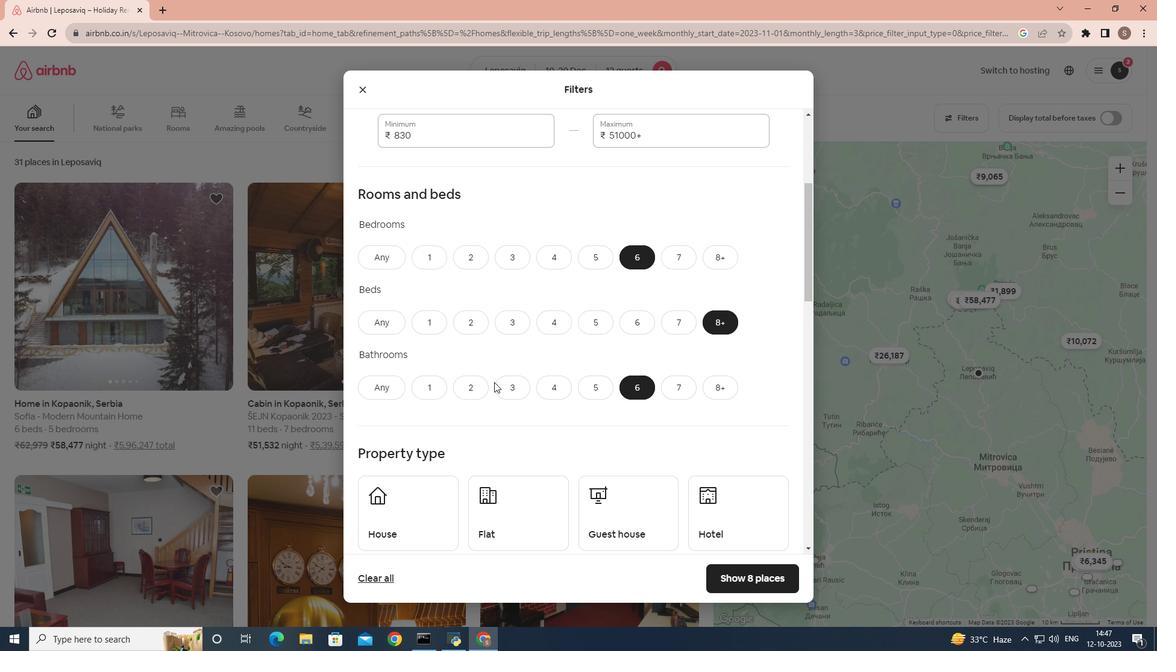 
Action: Mouse scrolled (494, 381) with delta (0, 0)
Screenshot: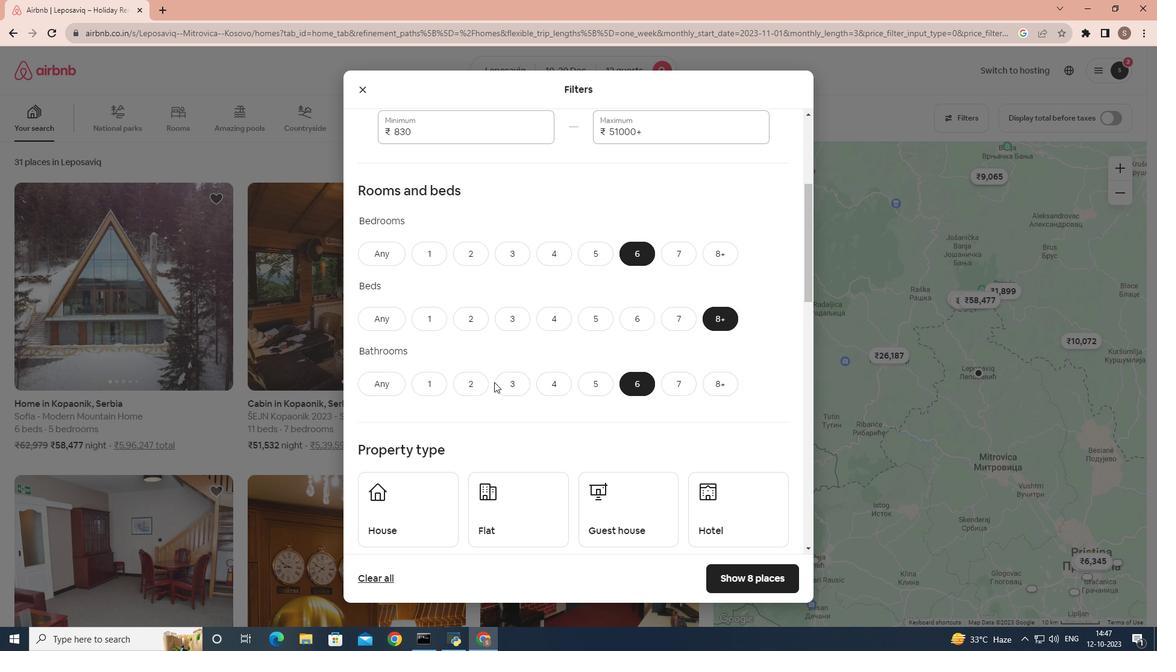 
Action: Mouse scrolled (494, 381) with delta (0, 0)
Screenshot: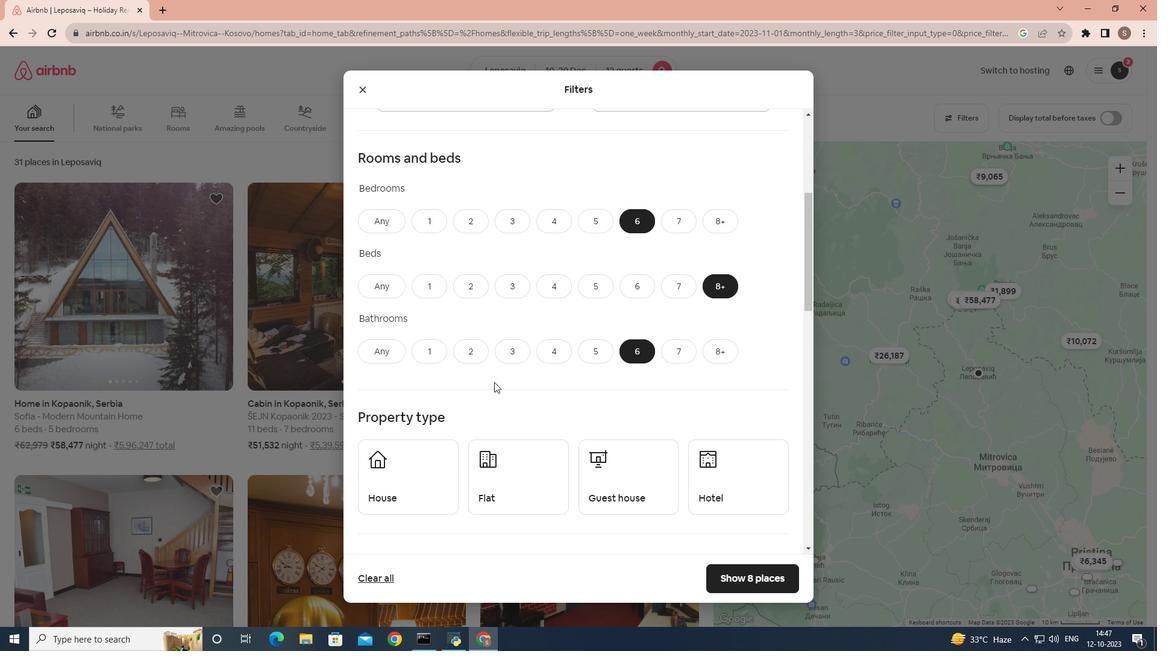 
Action: Mouse moved to (422, 324)
Screenshot: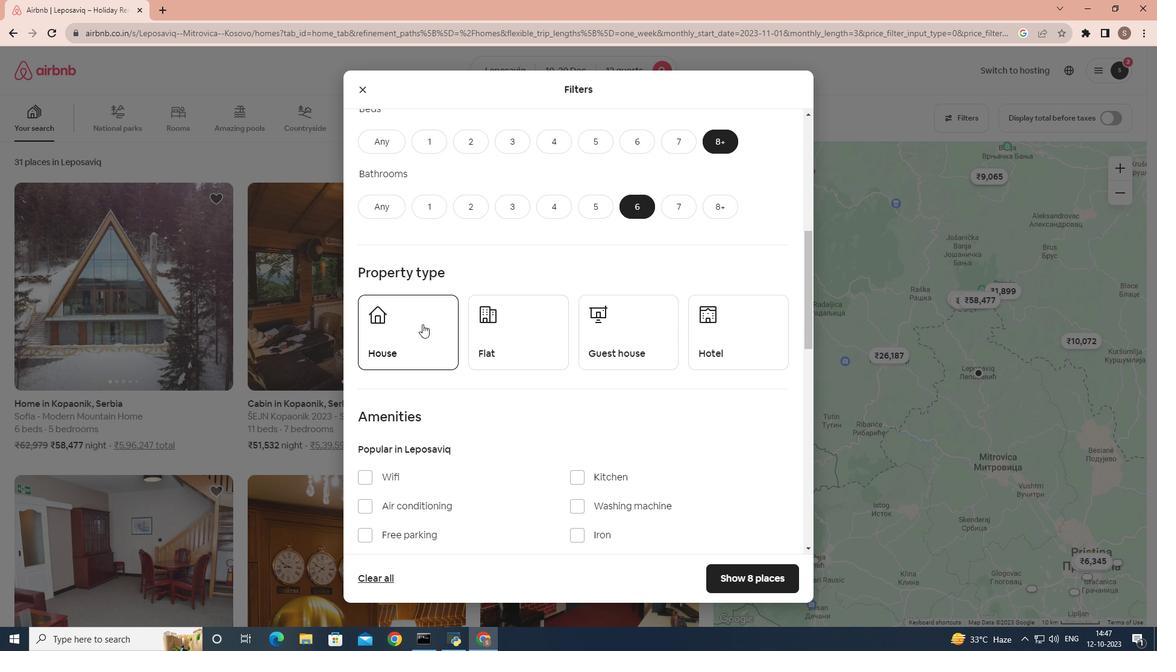 
Action: Mouse scrolled (422, 323) with delta (0, 0)
Screenshot: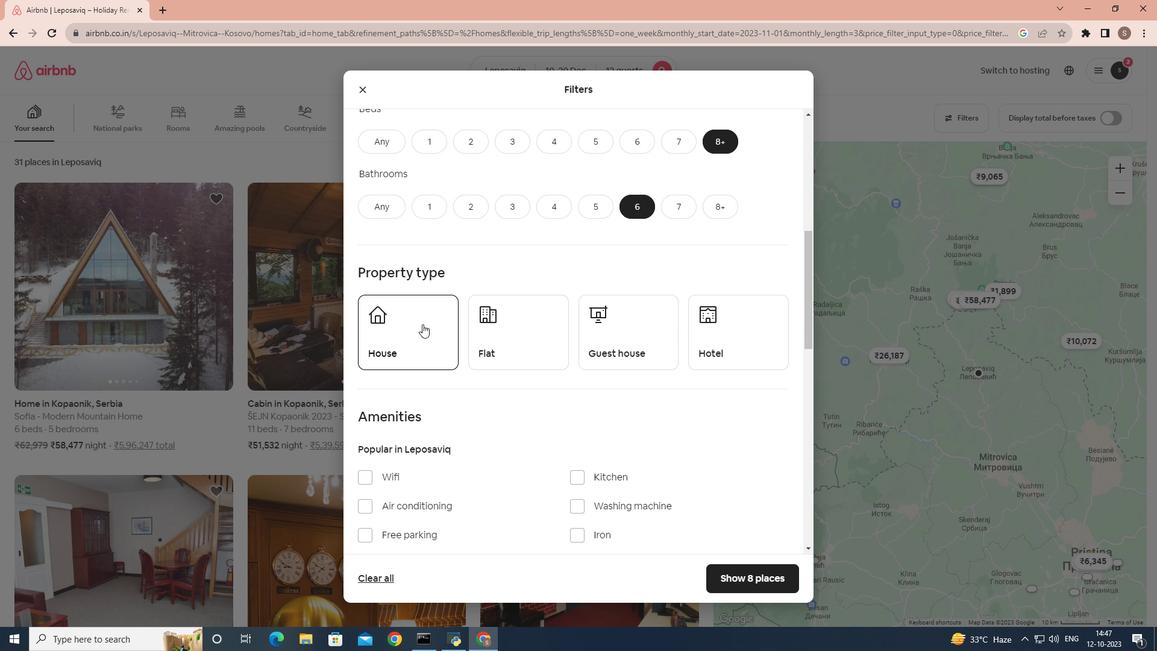 
Action: Mouse scrolled (422, 323) with delta (0, 0)
Screenshot: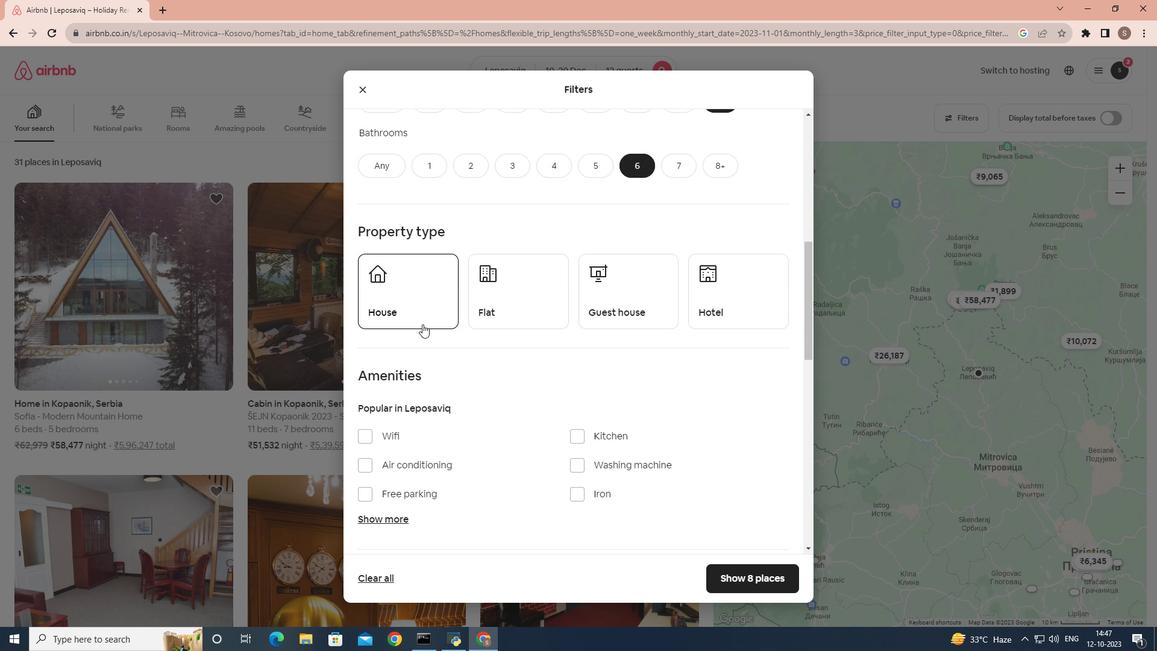 
Action: Mouse moved to (375, 353)
Screenshot: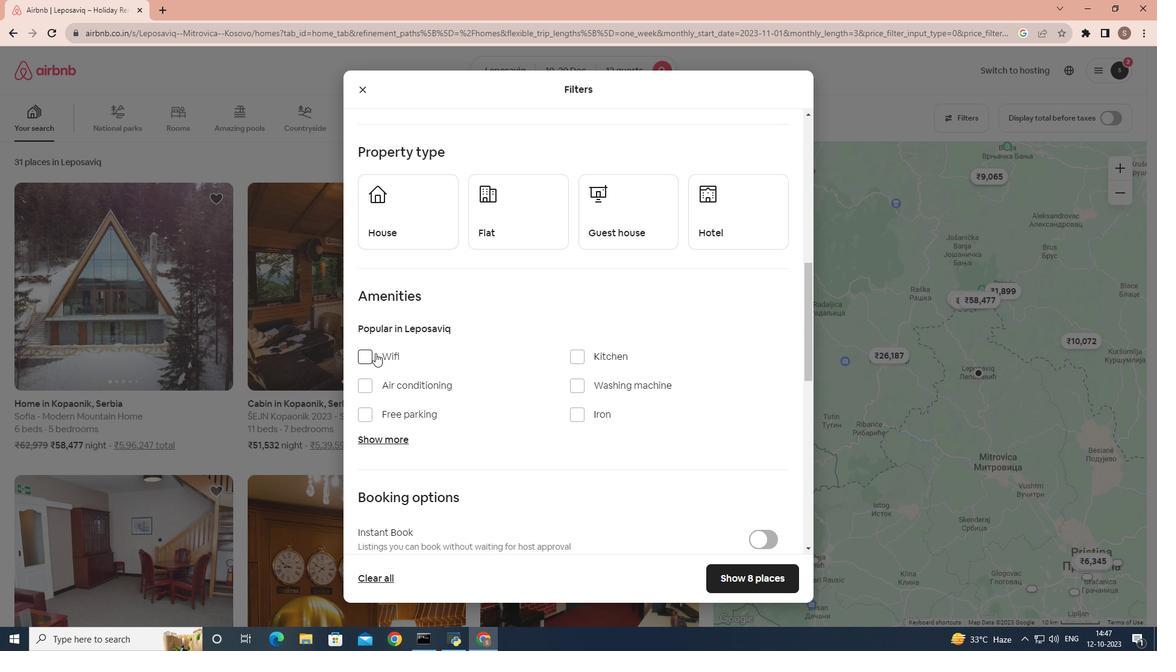 
Action: Mouse pressed left at (375, 353)
Screenshot: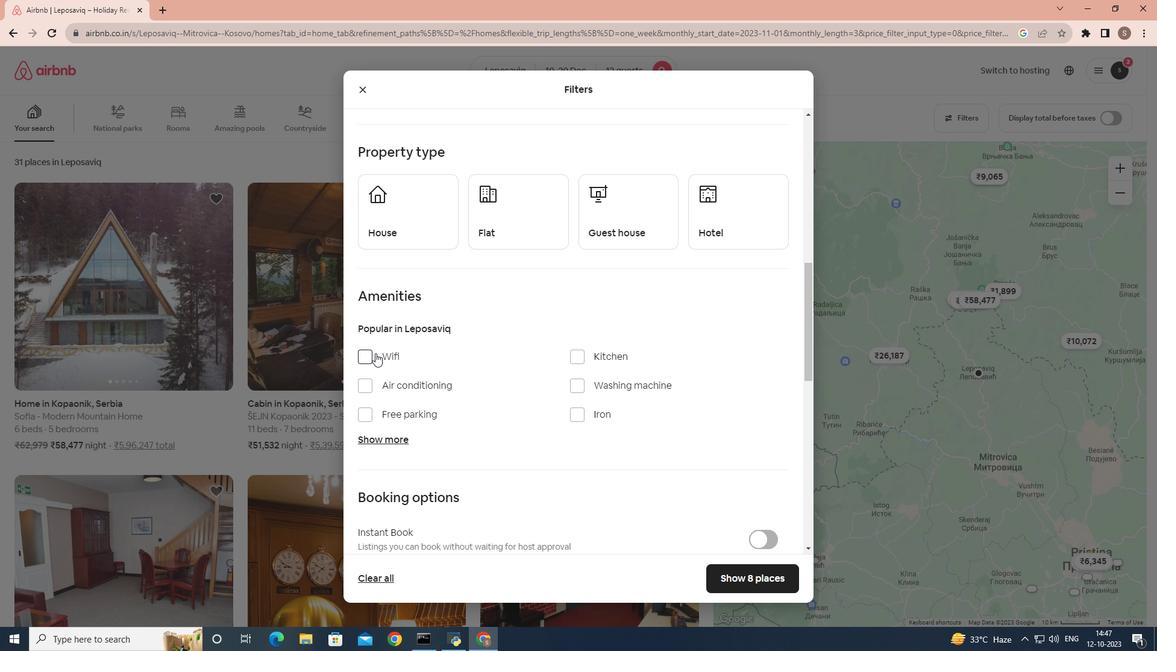 
Action: Mouse moved to (515, 238)
Screenshot: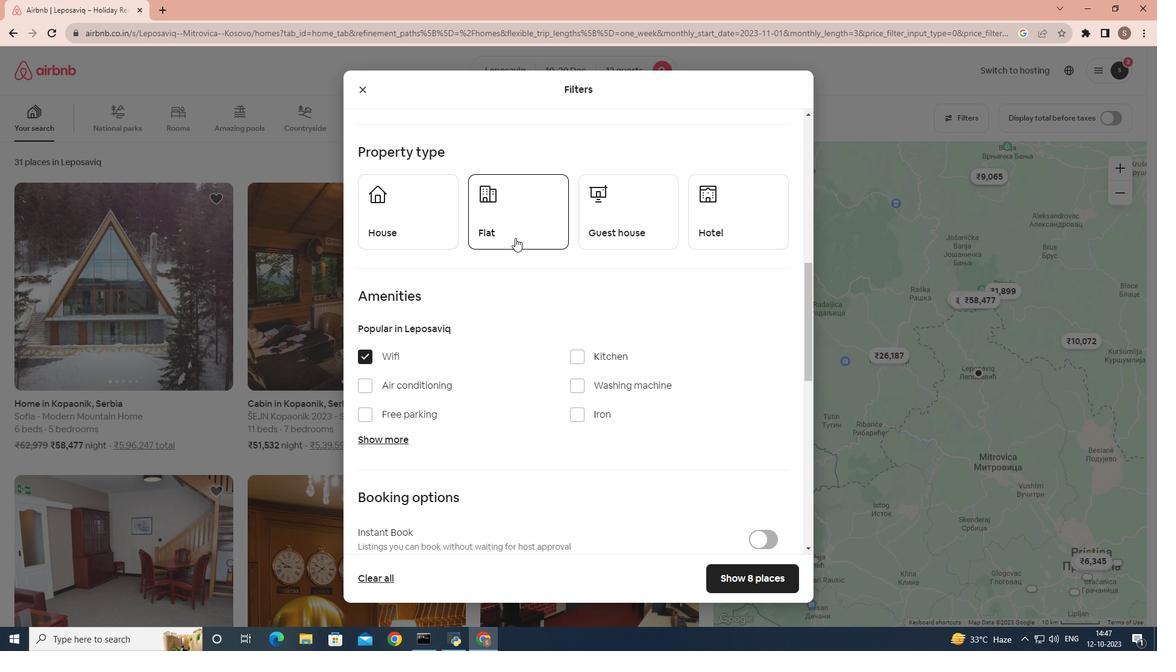
Action: Mouse pressed left at (515, 238)
Screenshot: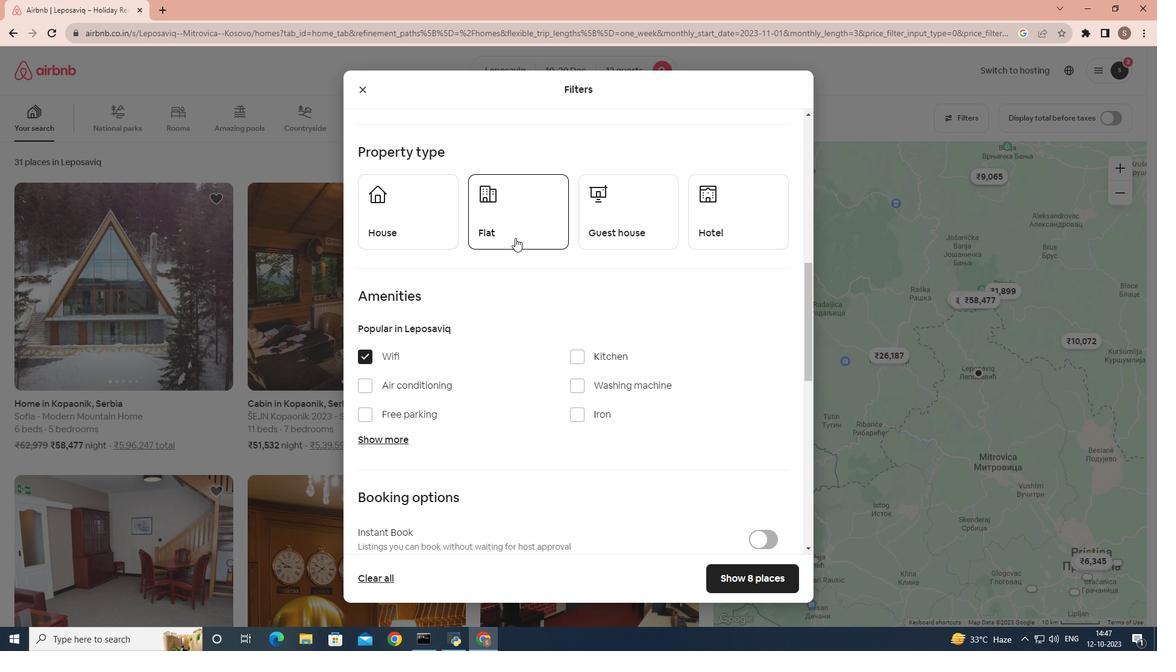 
Action: Mouse moved to (375, 437)
Screenshot: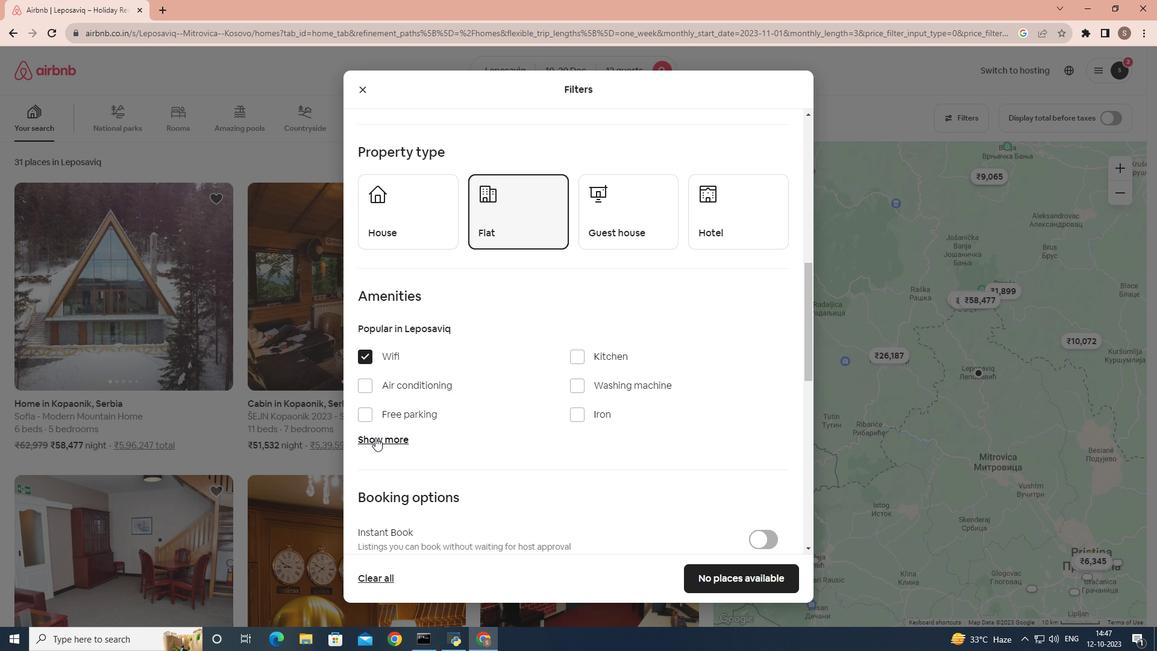 
Action: Mouse pressed left at (375, 437)
Screenshot: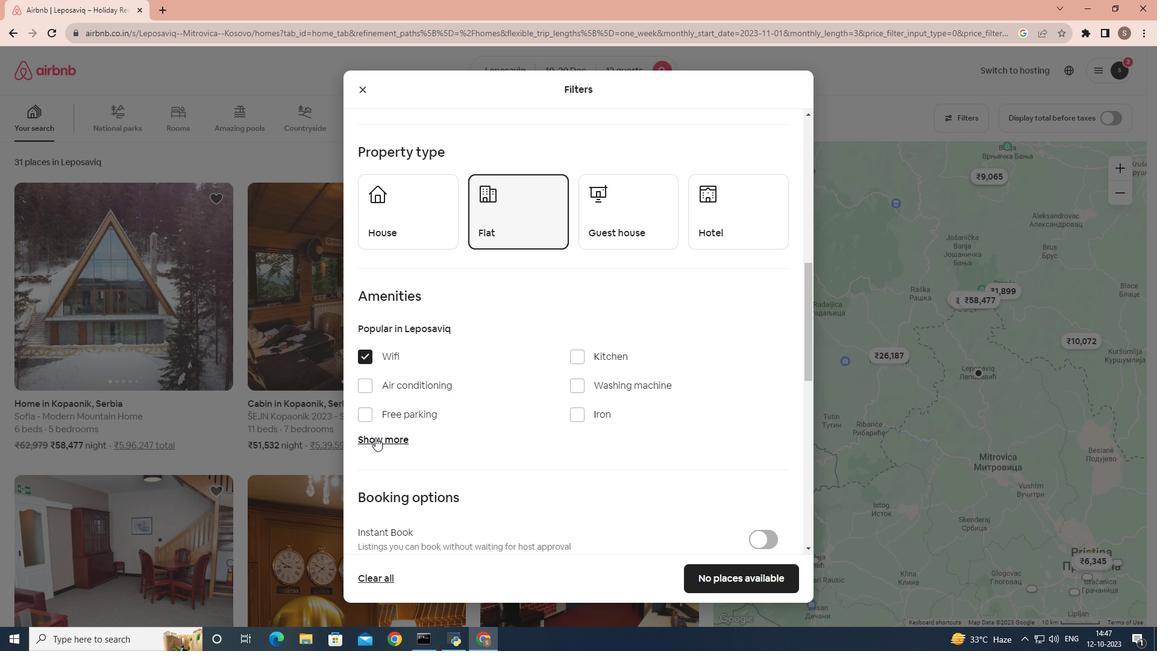 
Action: Mouse moved to (572, 507)
Screenshot: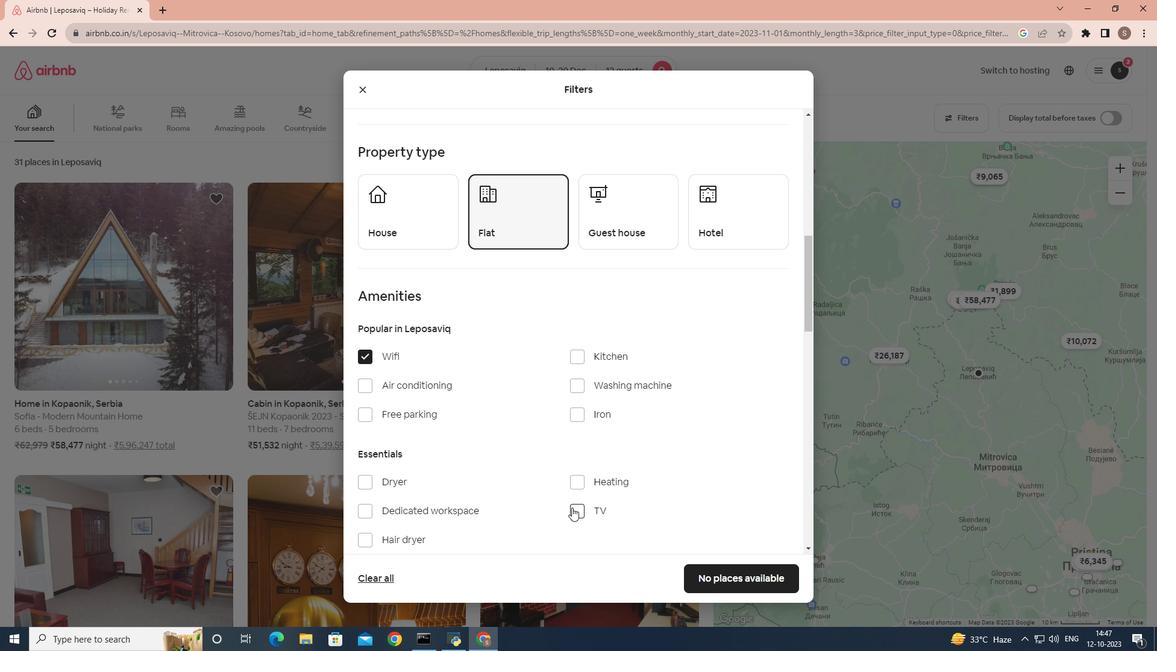 
Action: Mouse pressed left at (572, 507)
Screenshot: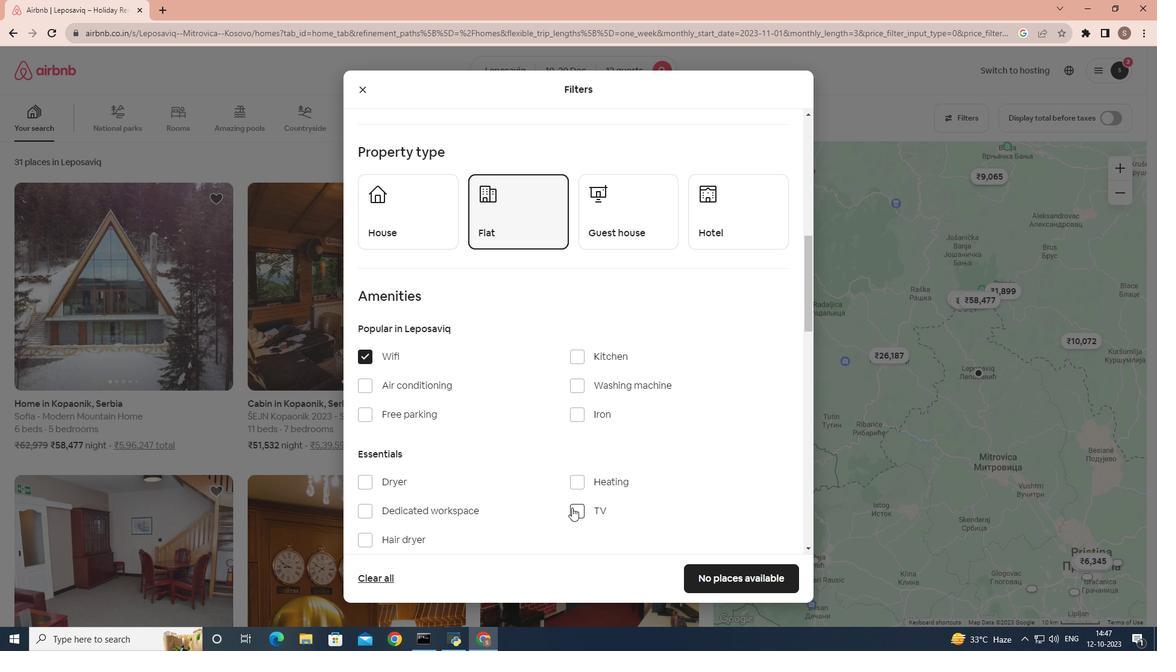 
Action: Mouse moved to (466, 433)
Screenshot: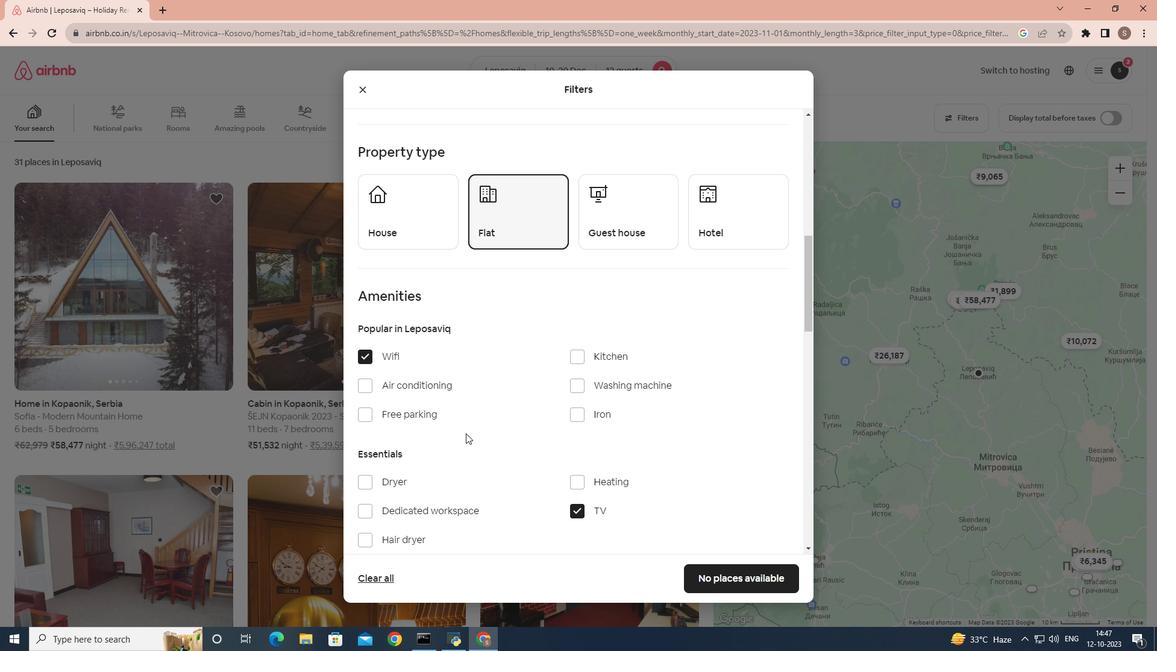 
Action: Mouse scrolled (466, 432) with delta (0, 0)
Screenshot: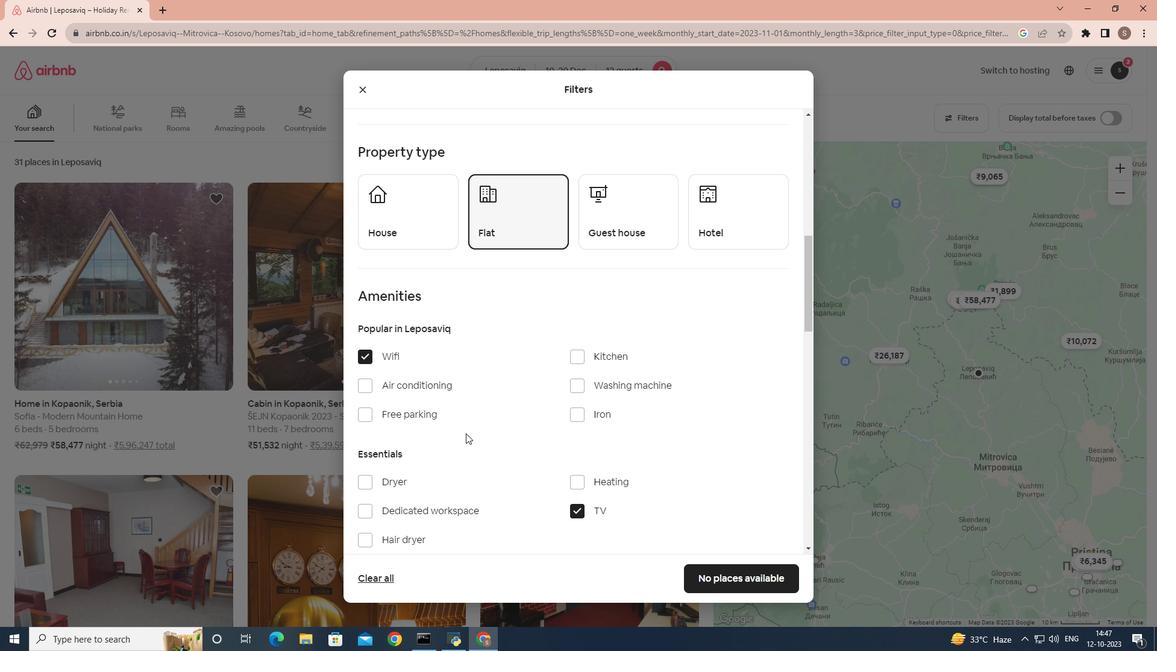 
Action: Mouse scrolled (466, 432) with delta (0, 0)
Screenshot: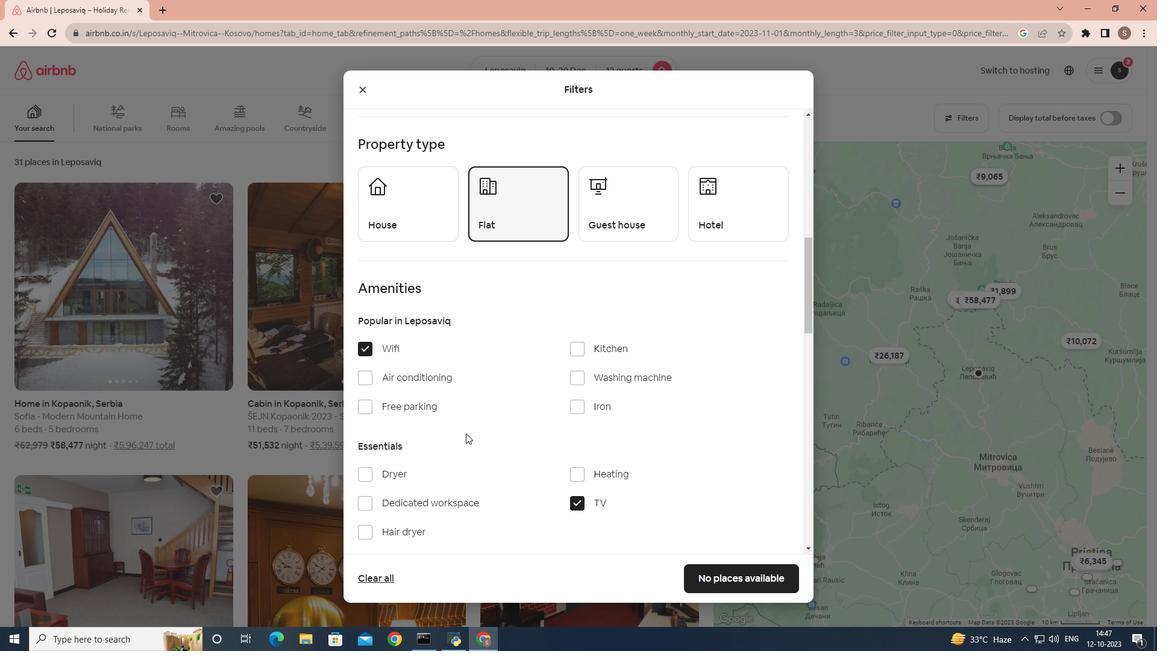 
Action: Mouse scrolled (466, 432) with delta (0, 0)
Screenshot: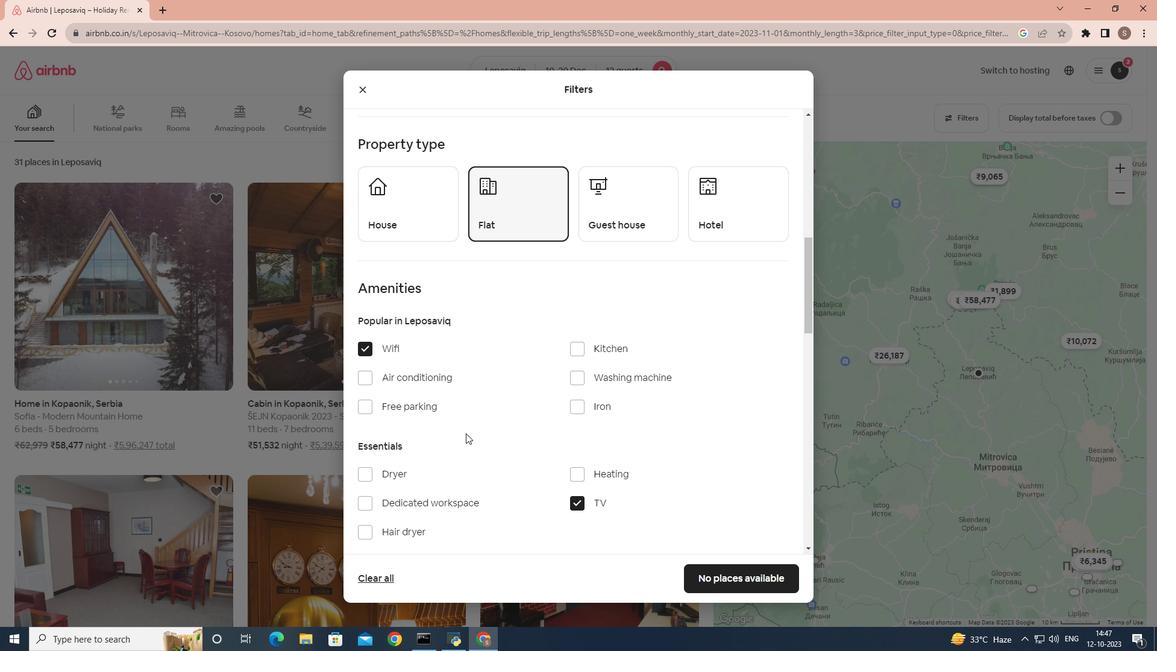 
Action: Mouse moved to (420, 231)
Screenshot: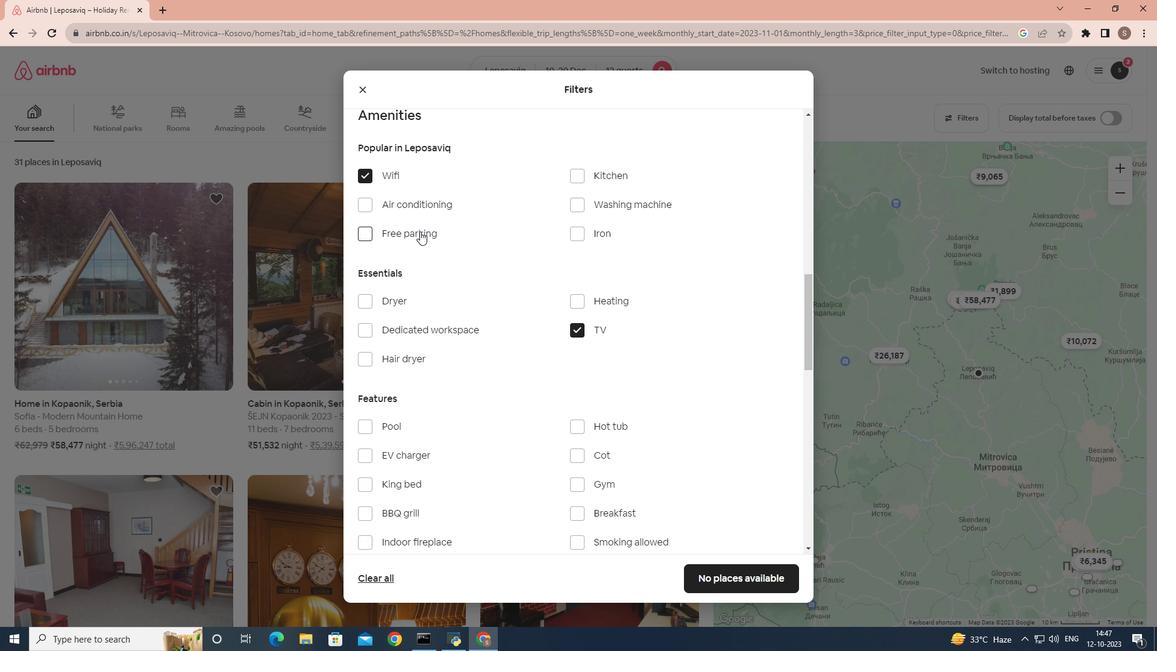 
Action: Mouse pressed left at (420, 231)
Screenshot: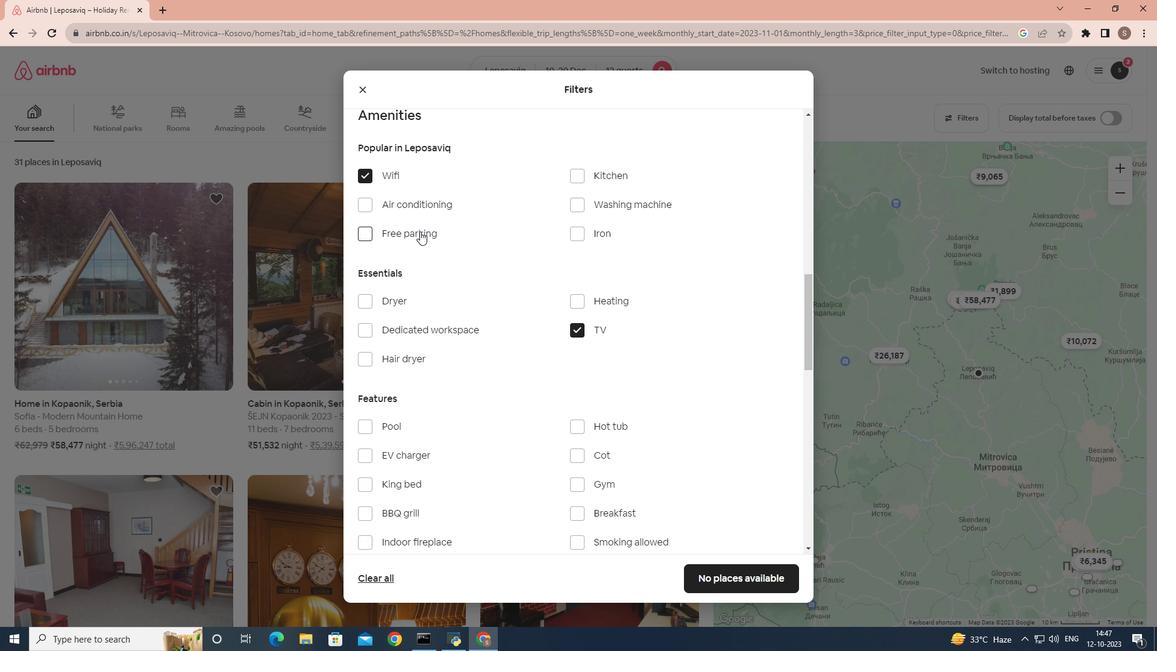 
Action: Mouse moved to (446, 501)
Screenshot: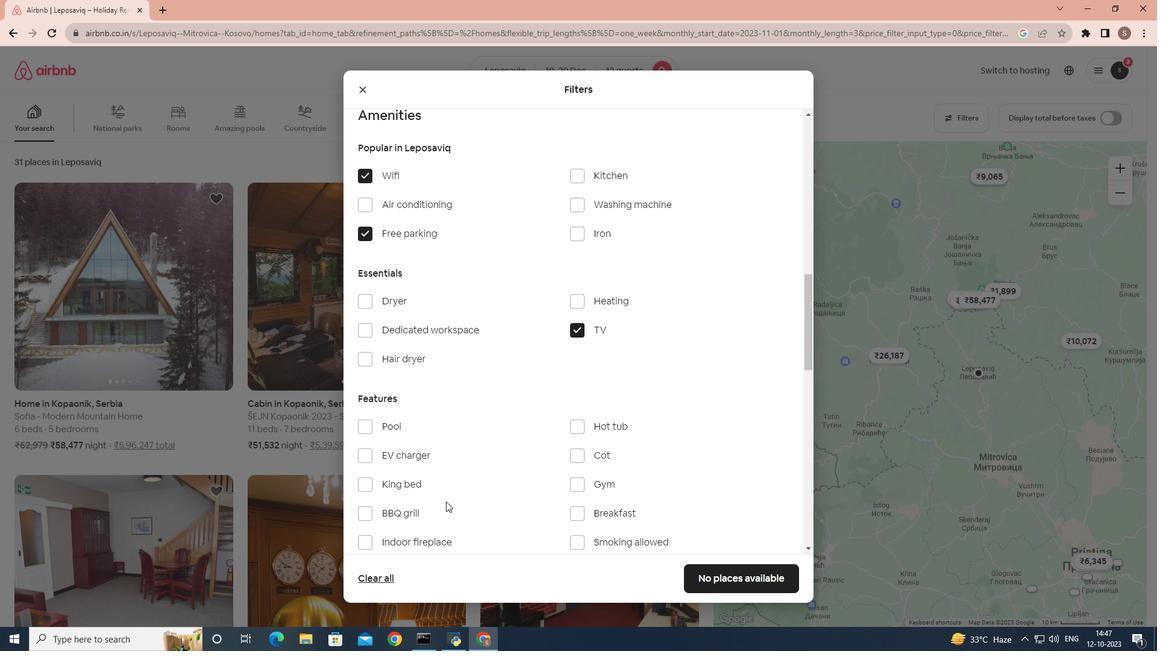 
Action: Mouse scrolled (446, 501) with delta (0, 0)
Screenshot: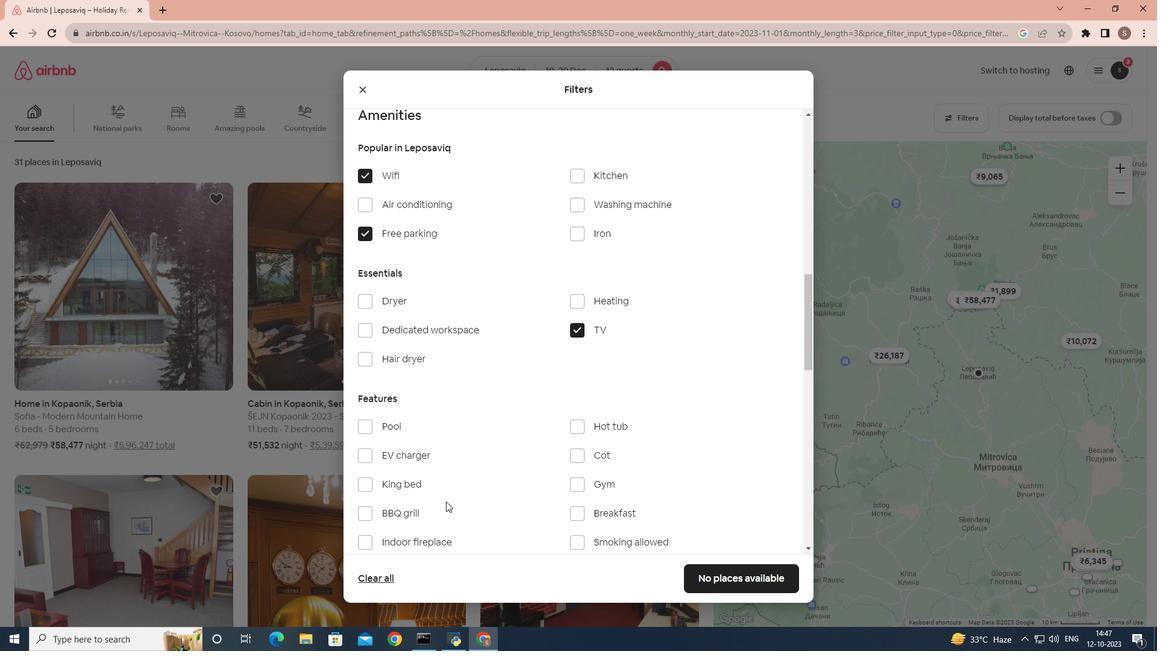 
Action: Mouse moved to (593, 427)
Screenshot: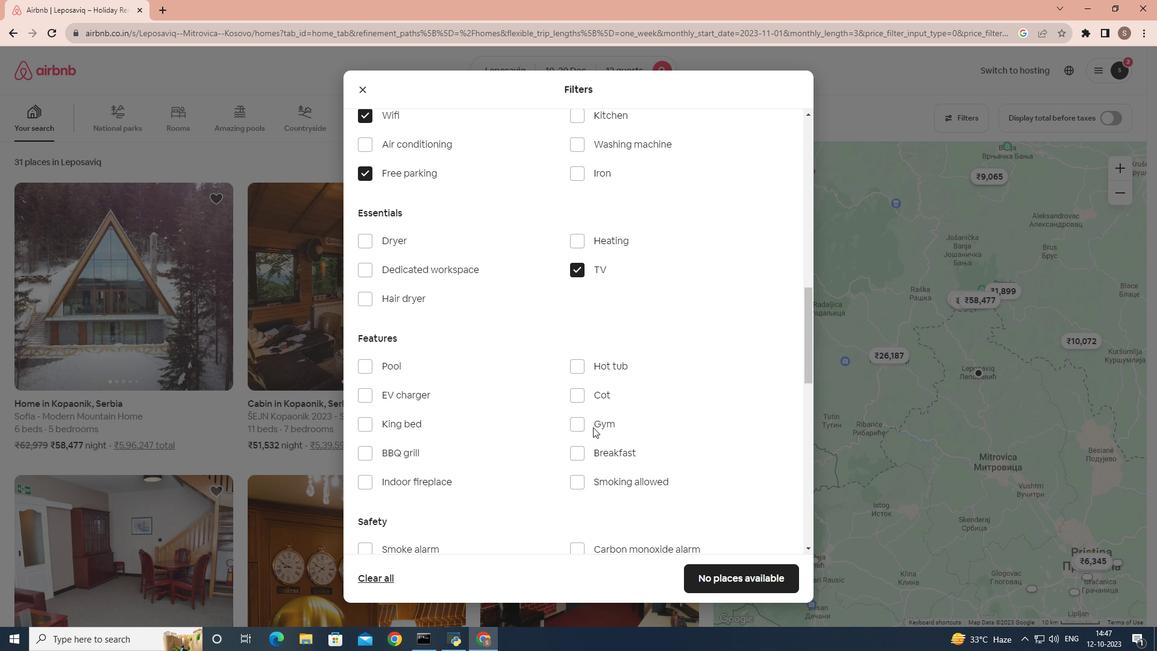 
Action: Mouse pressed left at (593, 427)
Screenshot: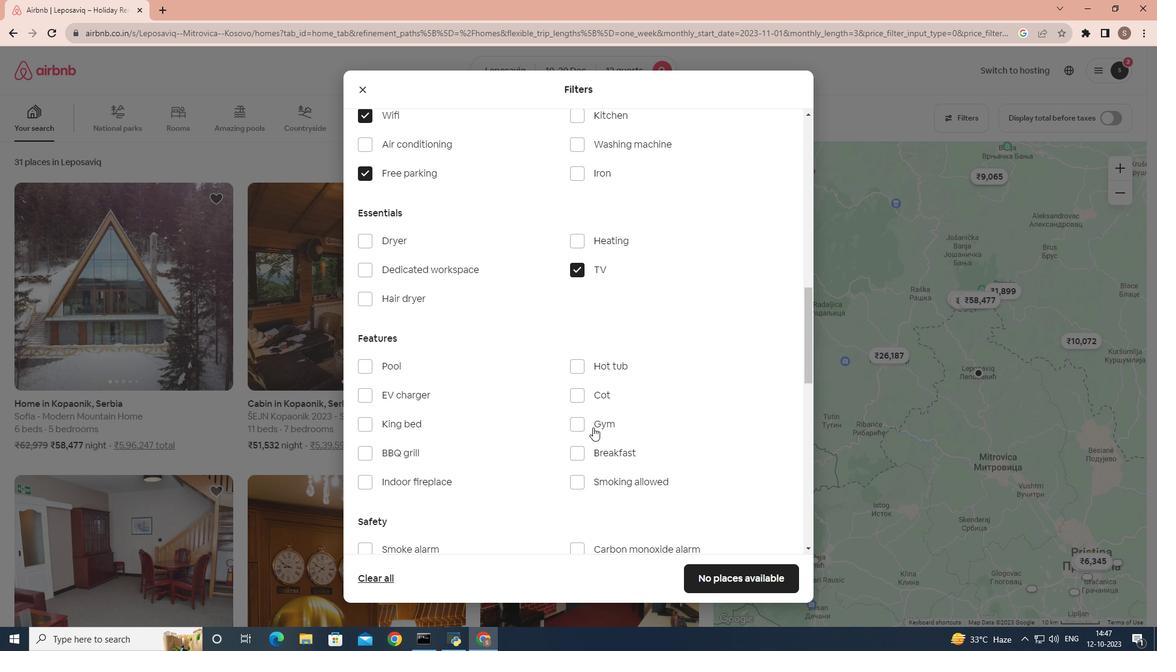 
Action: Mouse moved to (584, 449)
Screenshot: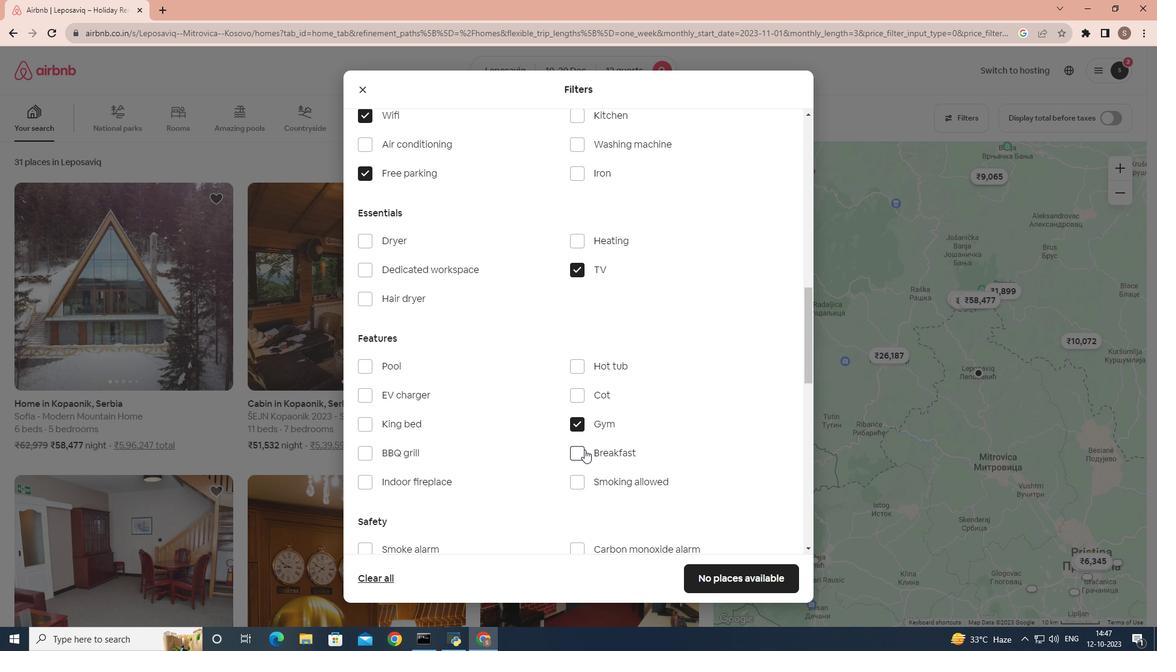 
Action: Mouse pressed left at (584, 449)
Screenshot: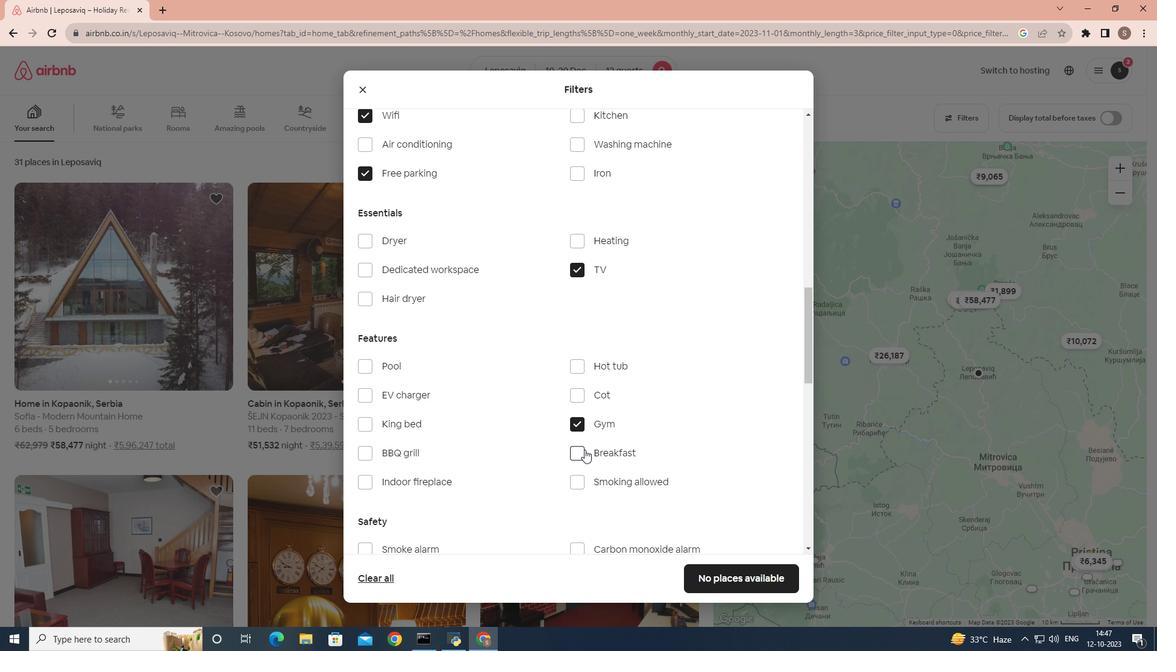 
Action: Mouse moved to (584, 447)
Screenshot: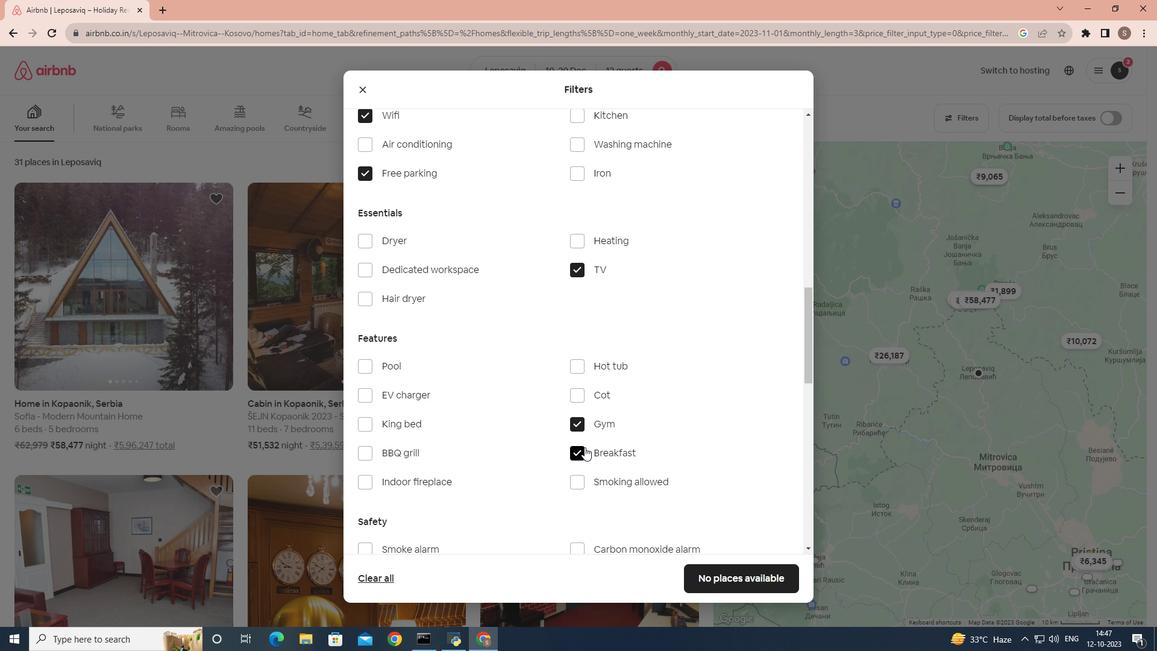 
Action: Mouse scrolled (584, 446) with delta (0, 0)
Screenshot: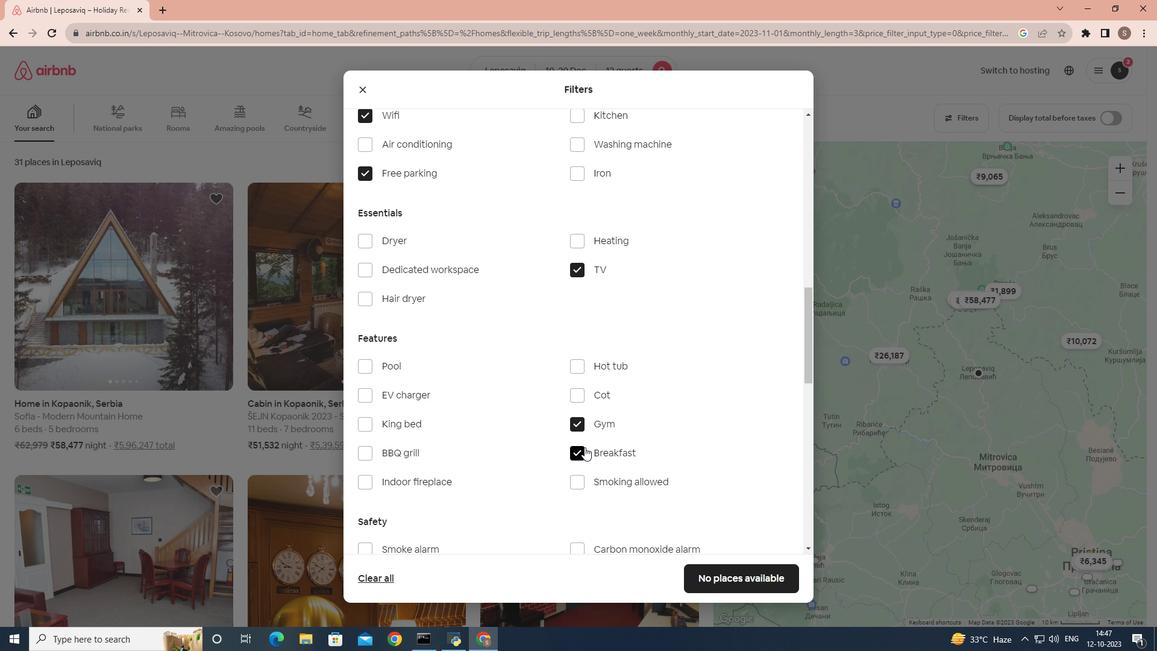 
Action: Mouse scrolled (584, 446) with delta (0, 0)
Screenshot: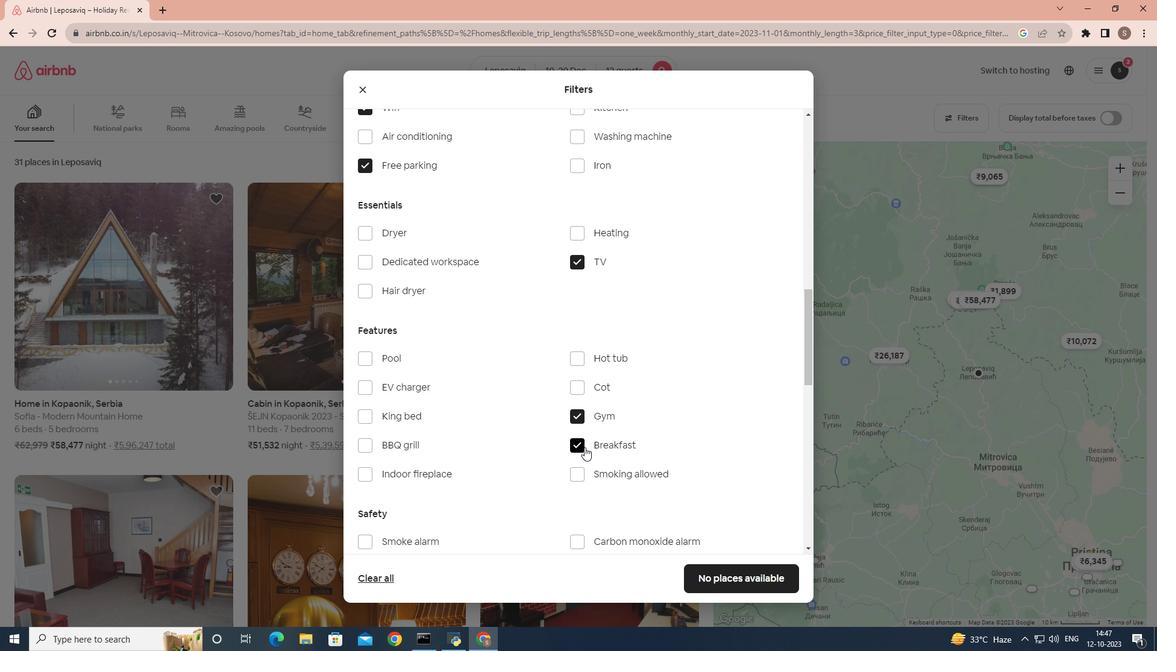 
Action: Mouse scrolled (584, 446) with delta (0, 0)
Screenshot: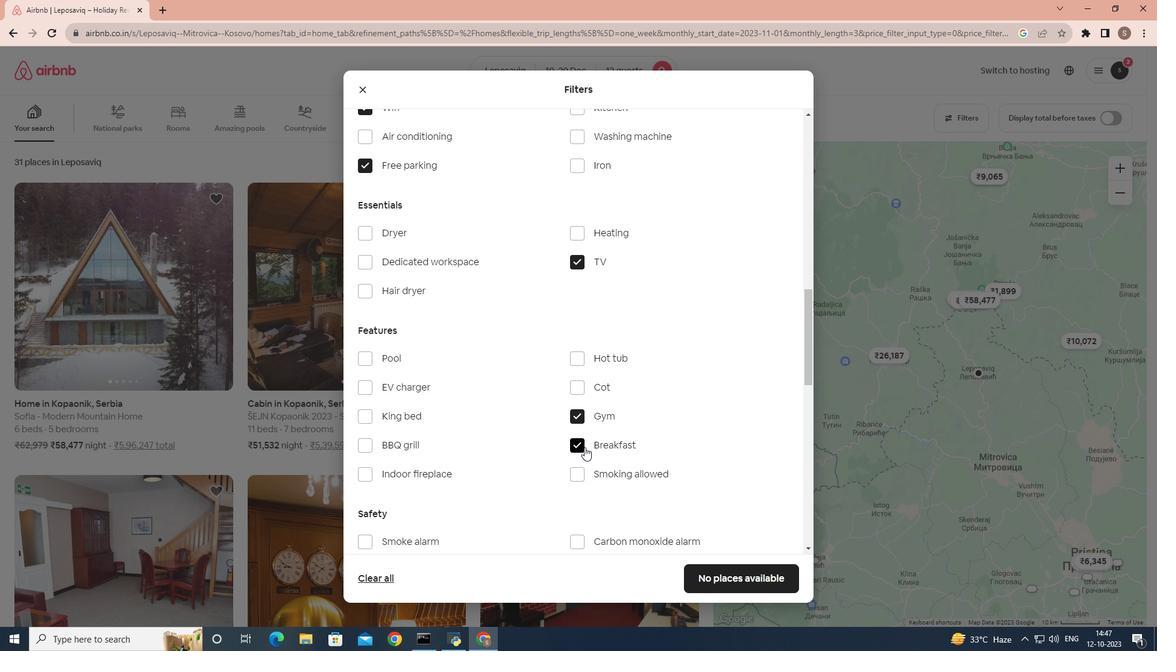 
Action: Mouse scrolled (584, 446) with delta (0, 0)
Screenshot: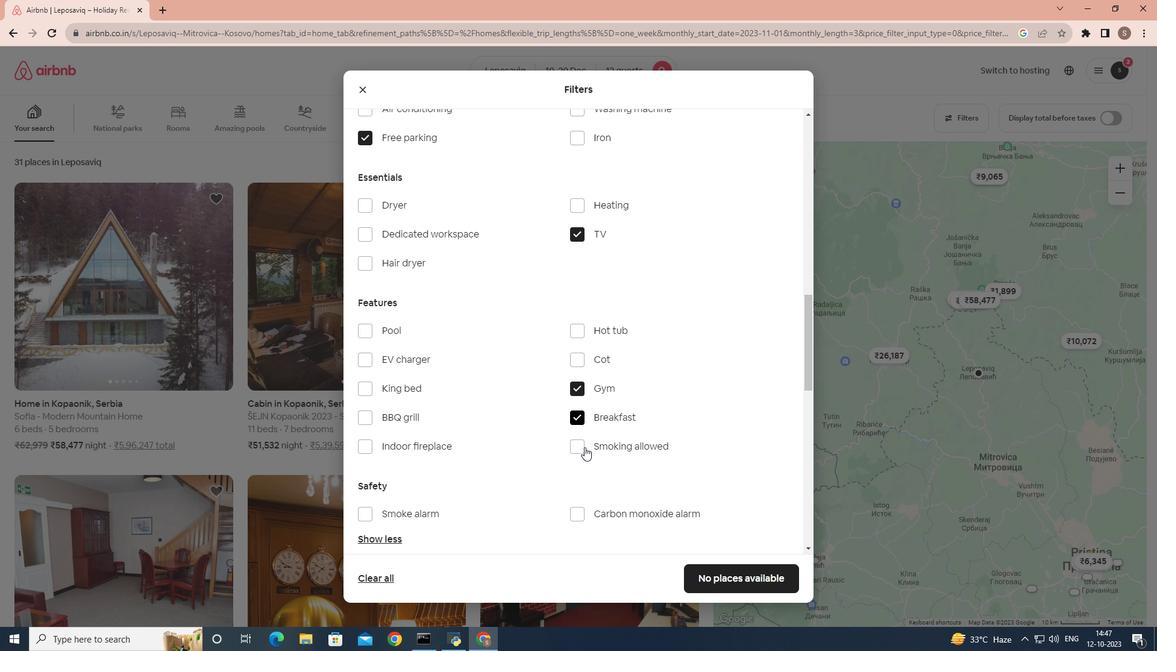 
Action: Mouse moved to (606, 440)
Screenshot: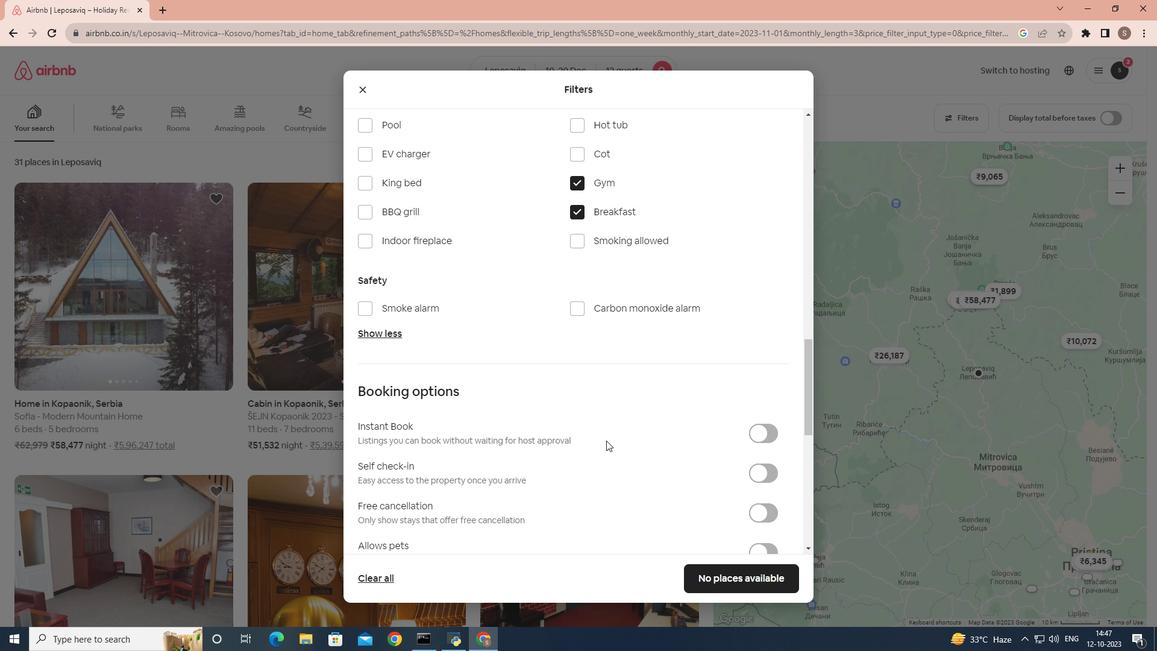 
Action: Mouse scrolled (606, 440) with delta (0, 0)
Screenshot: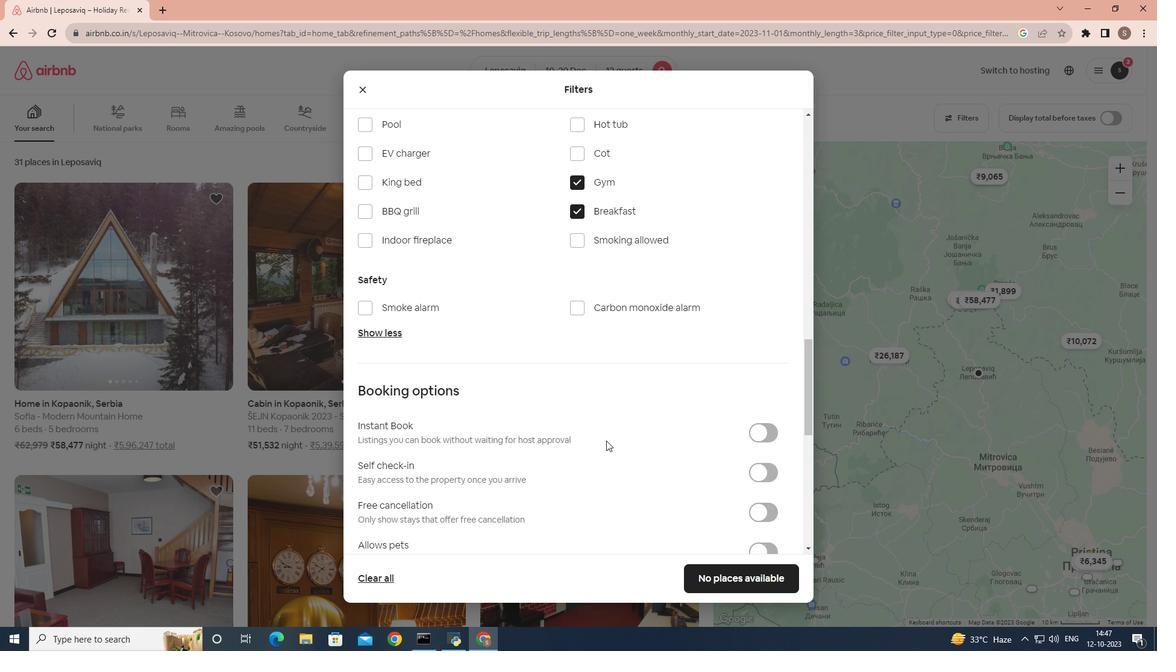 
Action: Mouse scrolled (606, 440) with delta (0, 0)
Screenshot: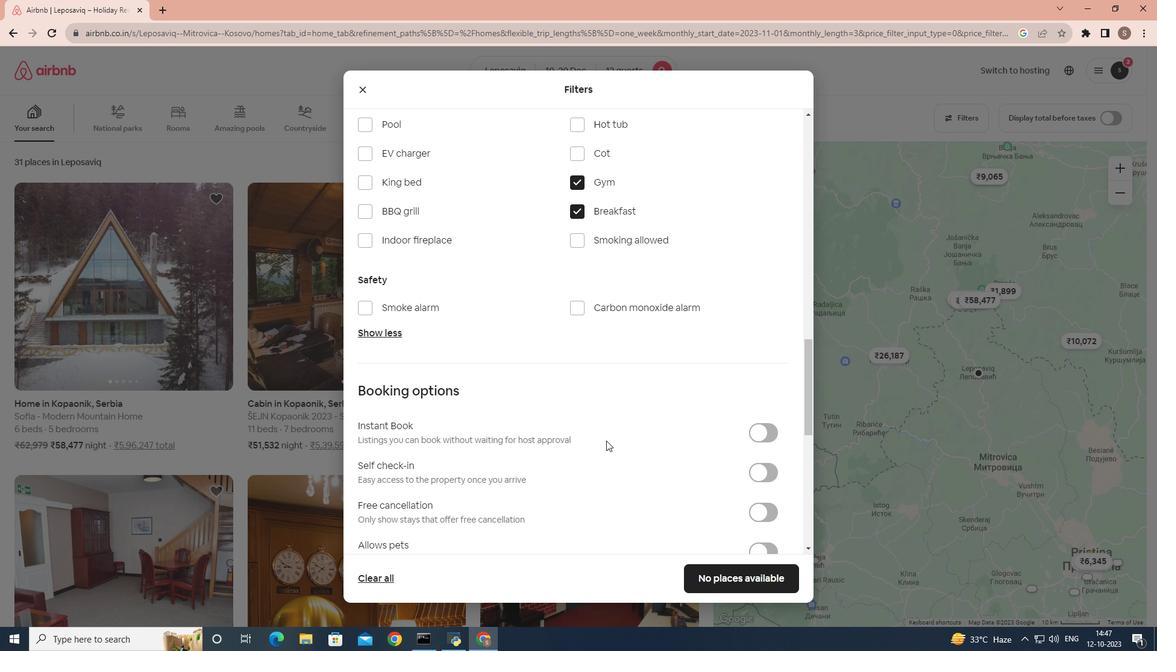 
Action: Mouse scrolled (606, 440) with delta (0, 0)
Screenshot: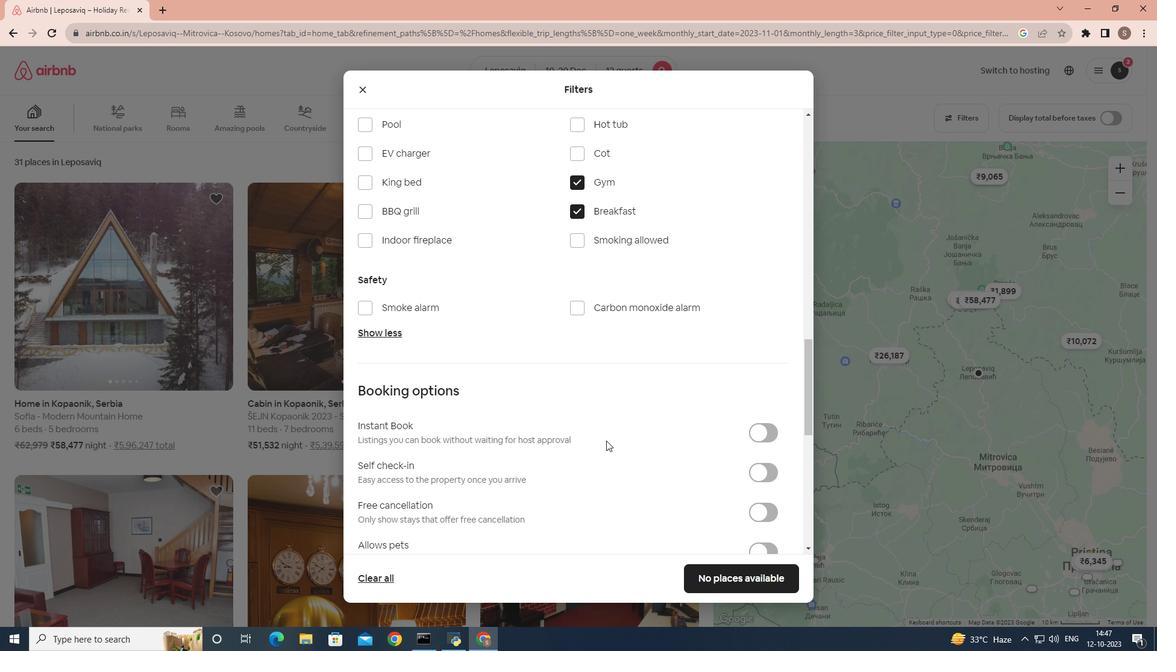 
Action: Mouse scrolled (606, 440) with delta (0, 0)
Screenshot: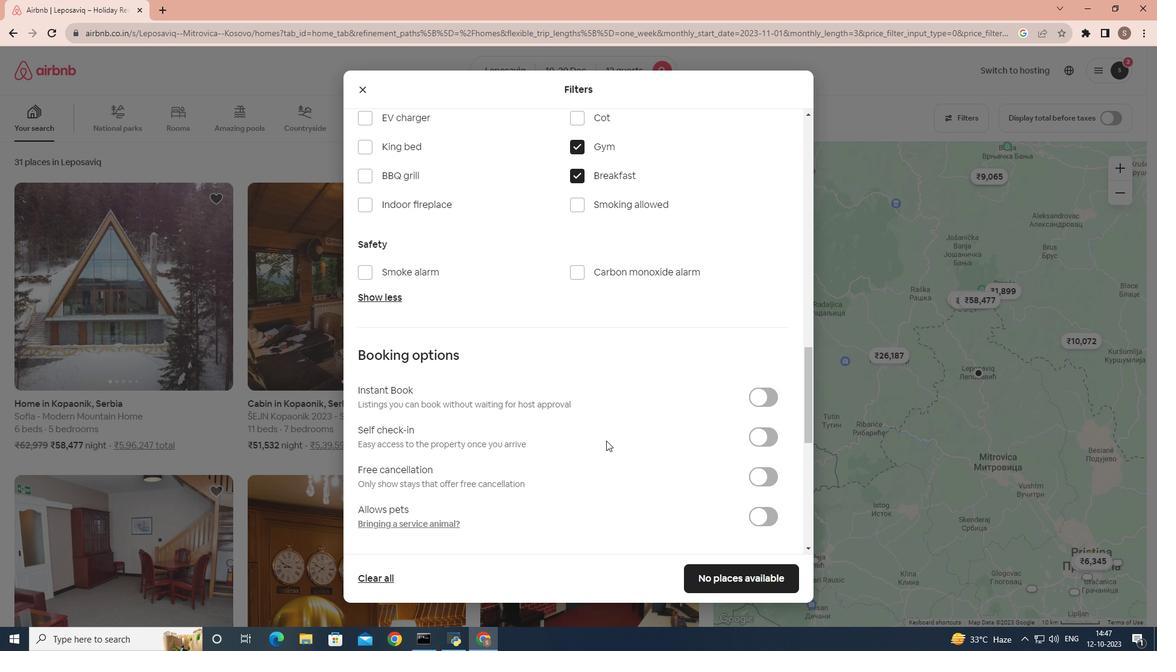 
Action: Mouse moved to (729, 567)
Screenshot: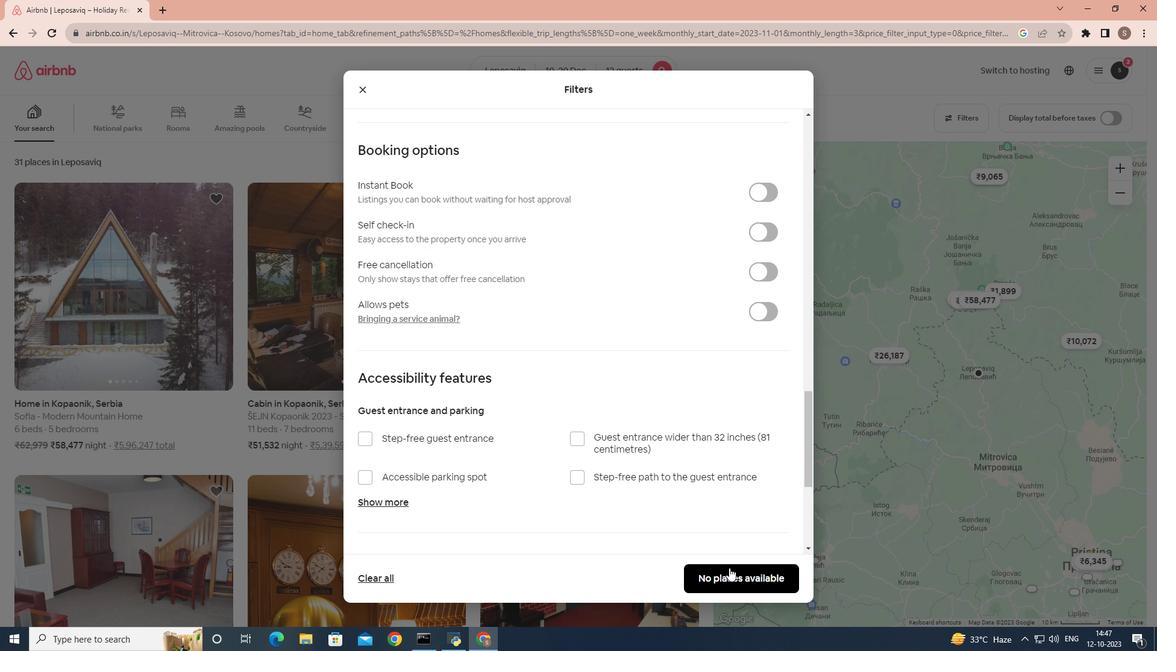 
Action: Mouse pressed left at (729, 567)
Screenshot: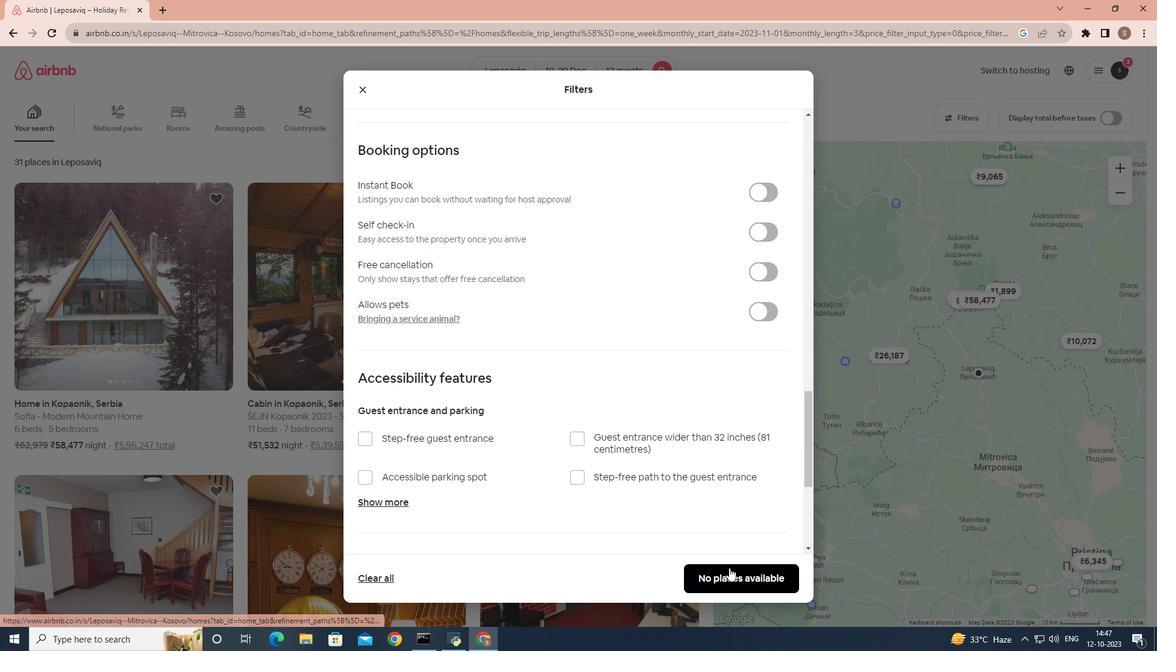 
